 Task: Add Attachment from Google Drive to Card Card0000000035 in Board Board0000000009 in Workspace WS0000000003 in Trello. Add Cover Orange to Card Card0000000035 in Board Board0000000009 in Workspace WS0000000003 in Trello. Add "Add Label …" with "Title" Title0000000035 to Button Button0000000035 to Card Card0000000035 in Board Board0000000009 in Workspace WS0000000003 in Trello. Add Description DS0000000035 to Card Card0000000035 in Board Board0000000009 in Workspace WS0000000003 in Trello. Add Comment CM0000000035 to Card Card0000000035 in Board Board0000000009 in Workspace WS0000000003 in Trello
Action: Mouse moved to (716, 127)
Screenshot: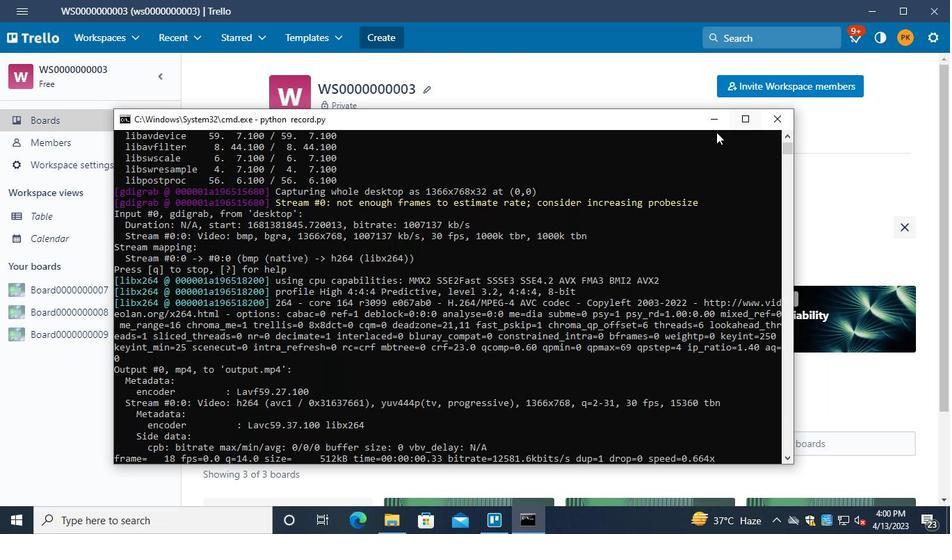 
Action: Mouse pressed left at (716, 127)
Screenshot: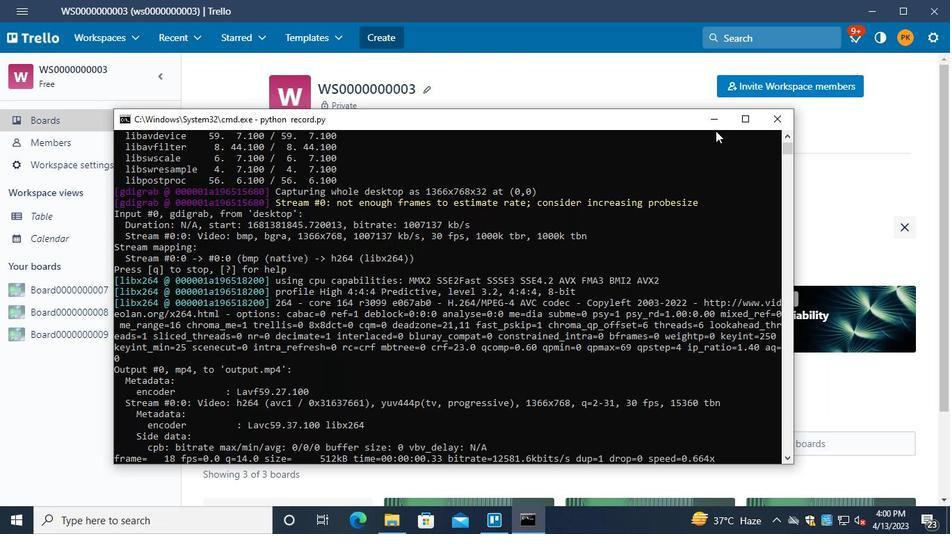 
Action: Mouse moved to (92, 336)
Screenshot: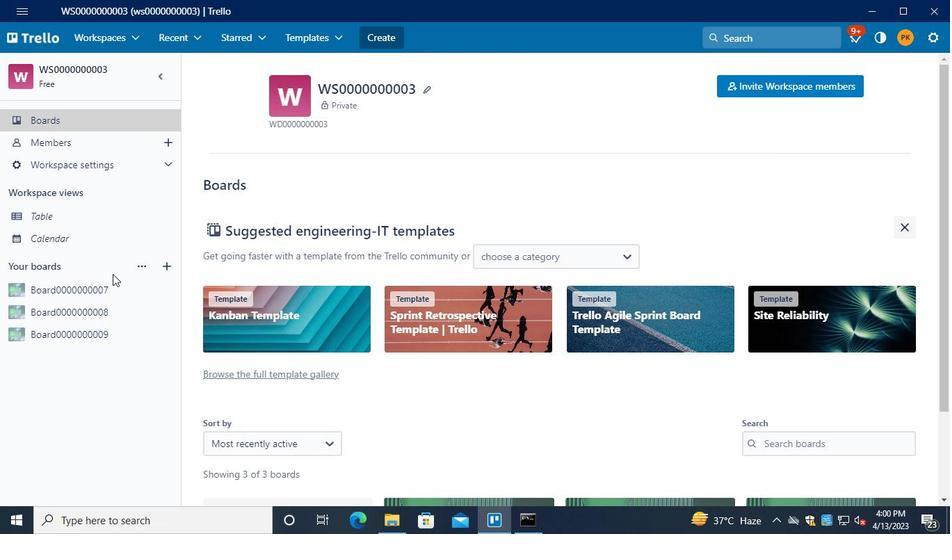 
Action: Mouse pressed left at (92, 336)
Screenshot: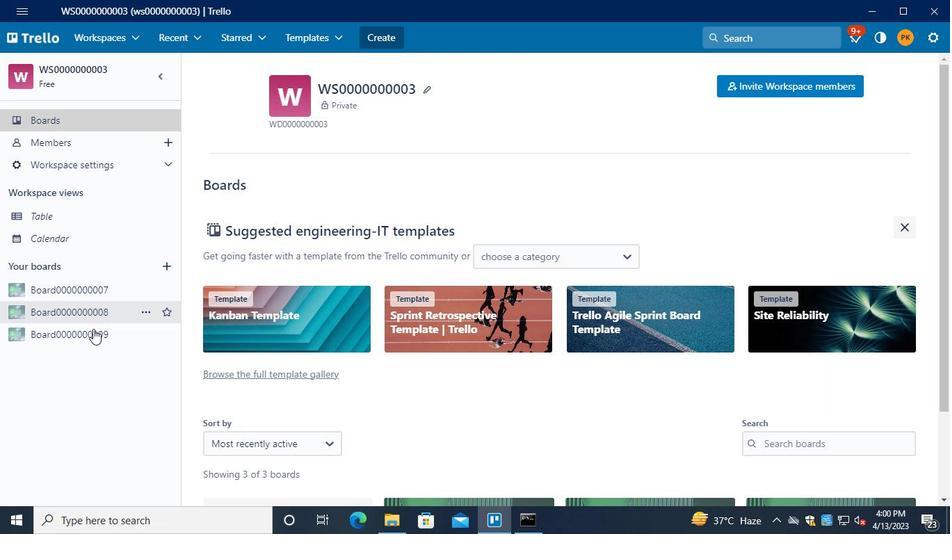 
Action: Mouse moved to (249, 383)
Screenshot: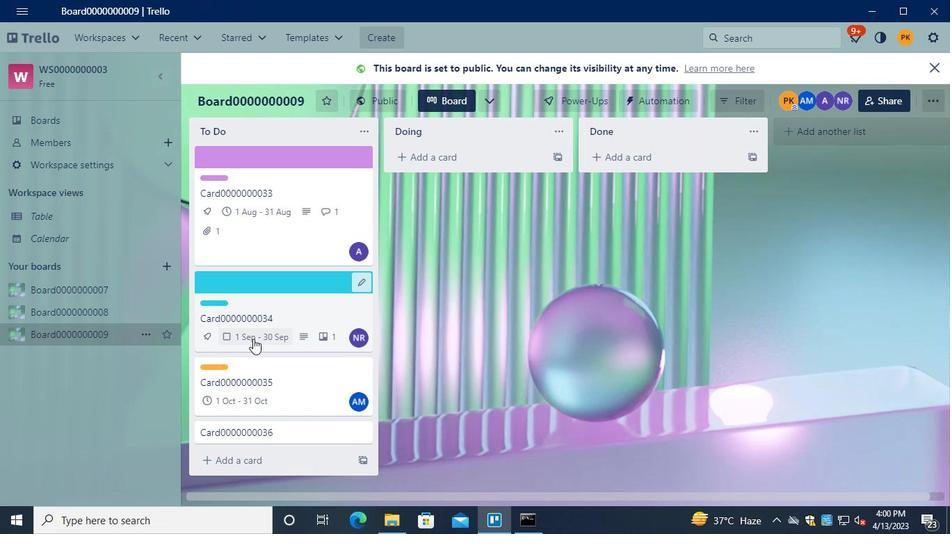 
Action: Mouse pressed left at (249, 383)
Screenshot: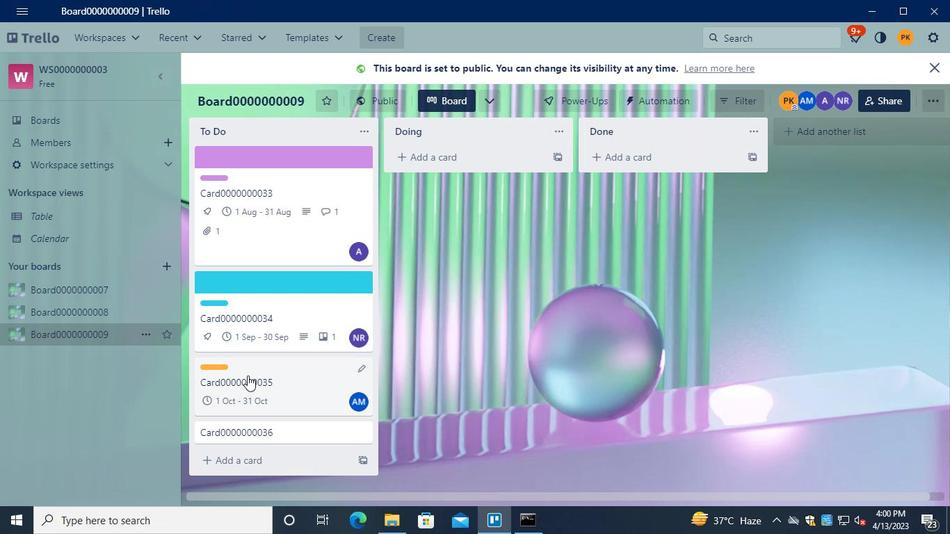 
Action: Mouse moved to (662, 291)
Screenshot: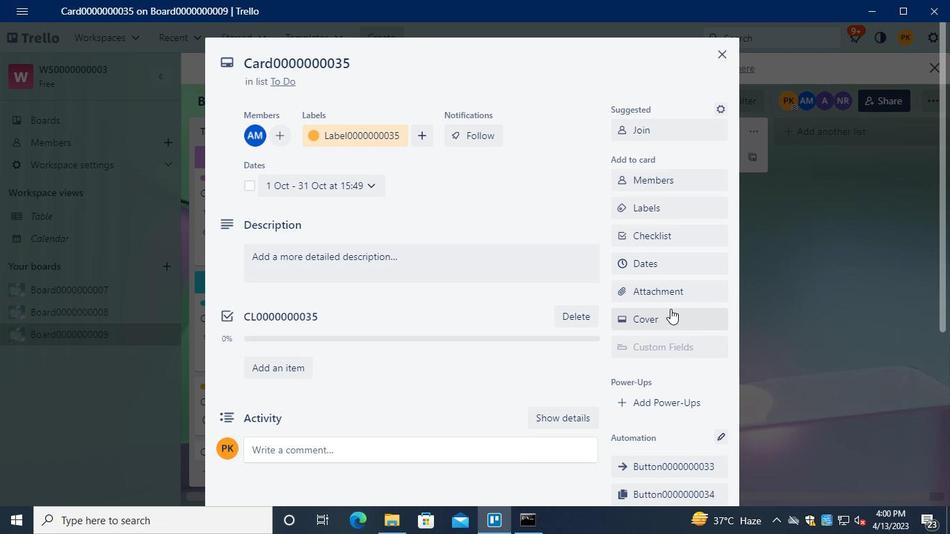 
Action: Mouse pressed left at (662, 291)
Screenshot: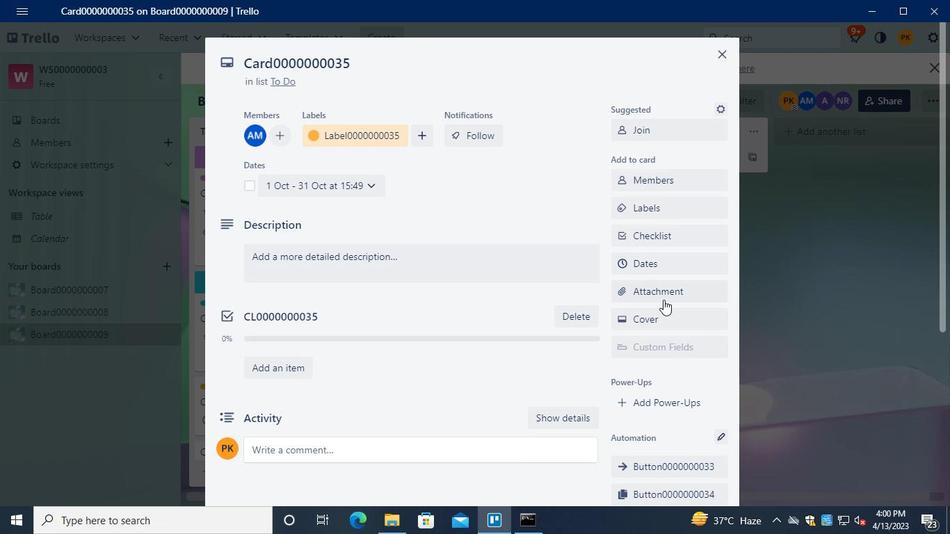 
Action: Mouse moved to (664, 169)
Screenshot: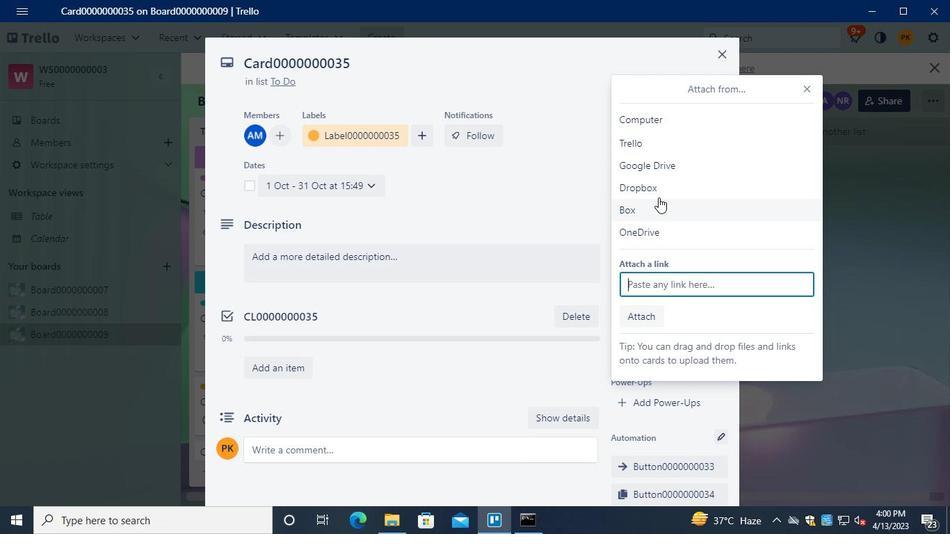 
Action: Mouse pressed left at (664, 169)
Screenshot: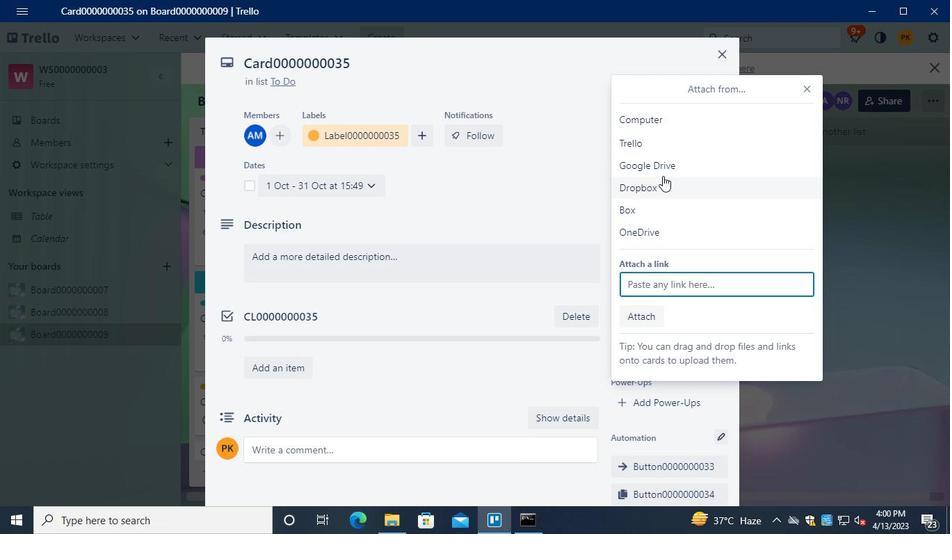 
Action: Mouse moved to (702, 282)
Screenshot: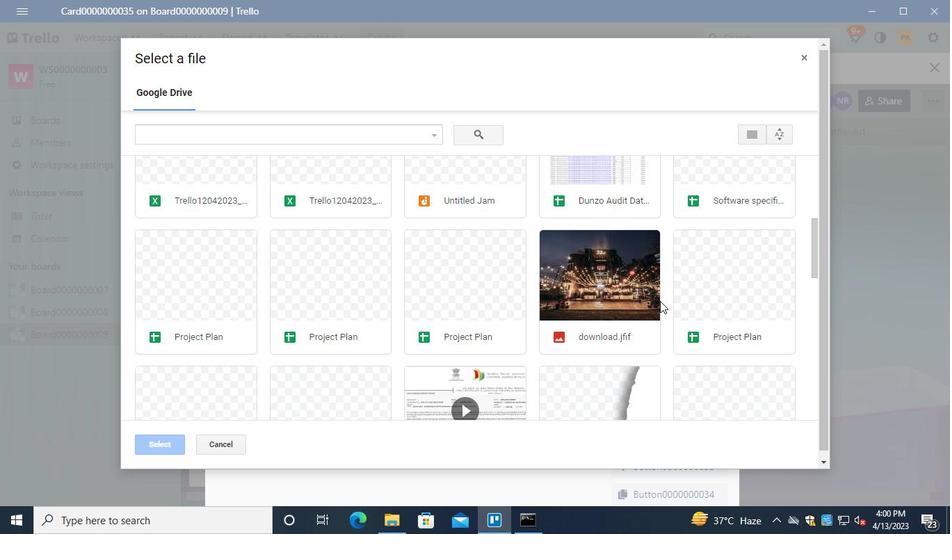 
Action: Mouse pressed left at (702, 282)
Screenshot: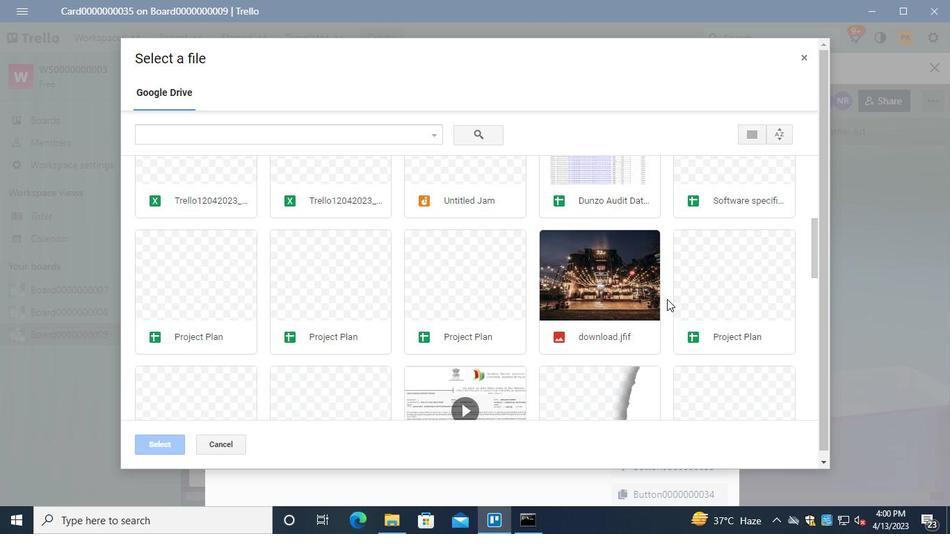 
Action: Mouse moved to (166, 438)
Screenshot: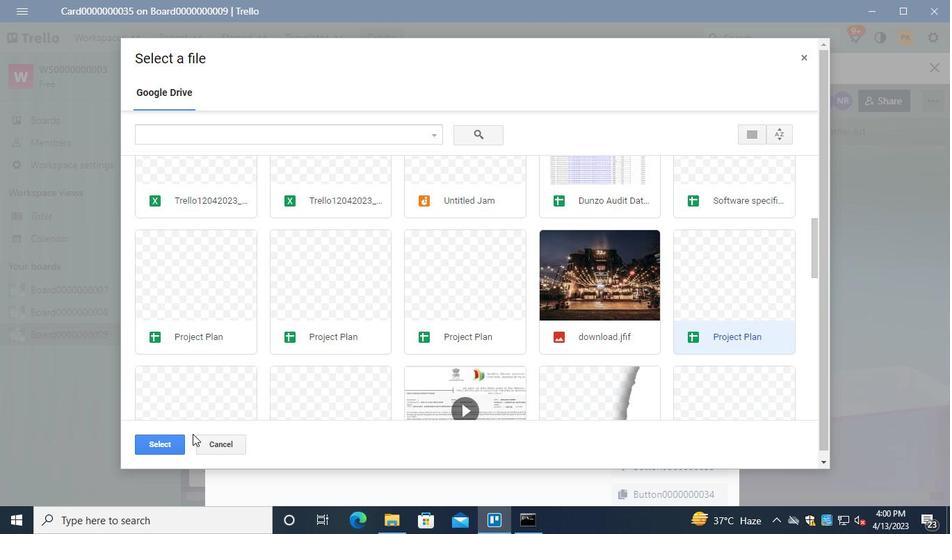 
Action: Mouse pressed left at (166, 438)
Screenshot: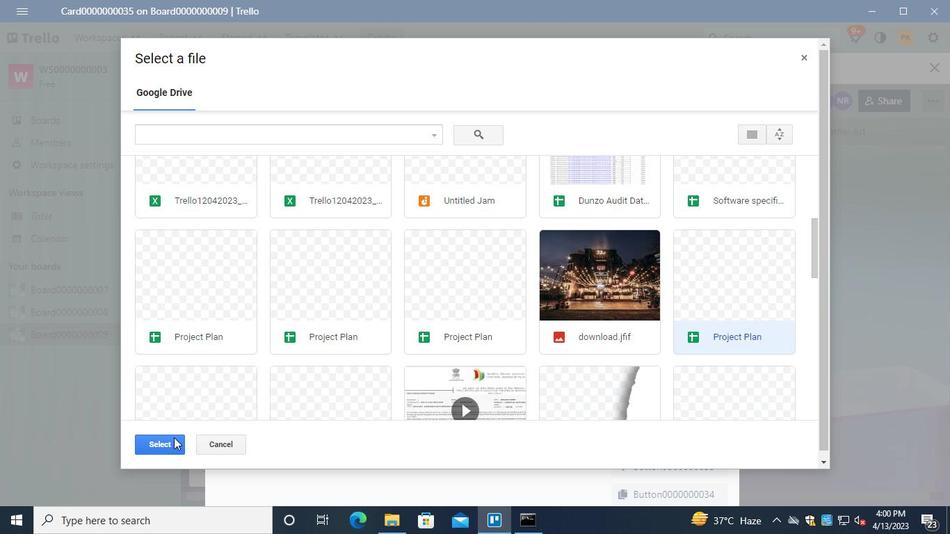 
Action: Mouse moved to (658, 320)
Screenshot: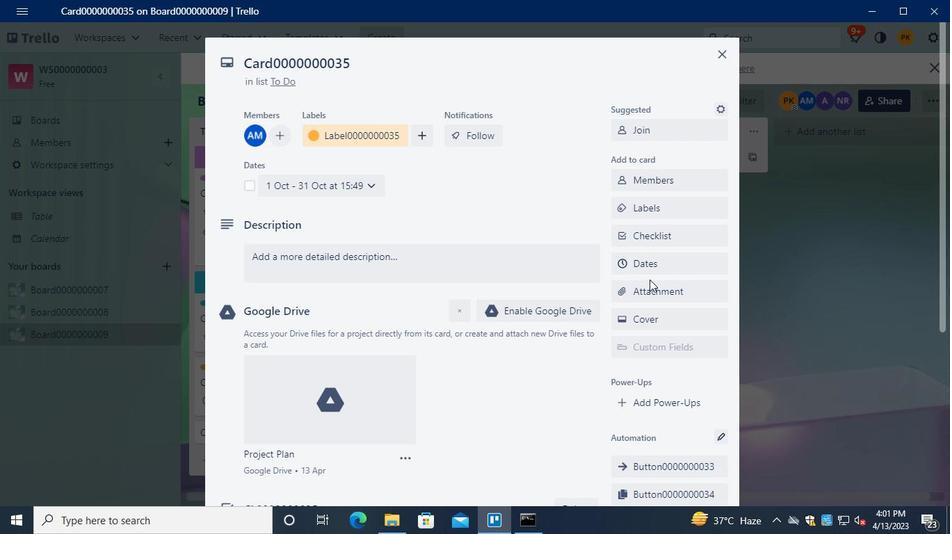 
Action: Mouse pressed left at (658, 320)
Screenshot: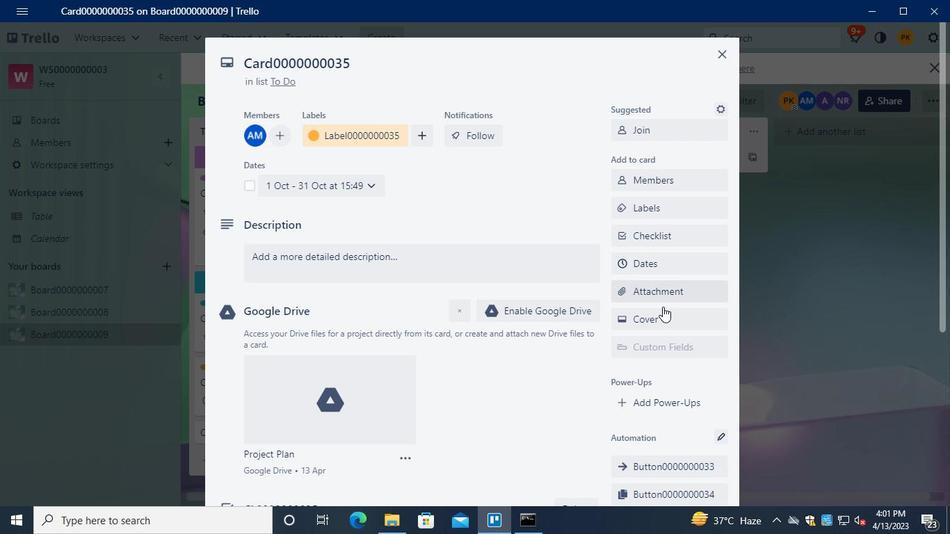 
Action: Mouse moved to (722, 229)
Screenshot: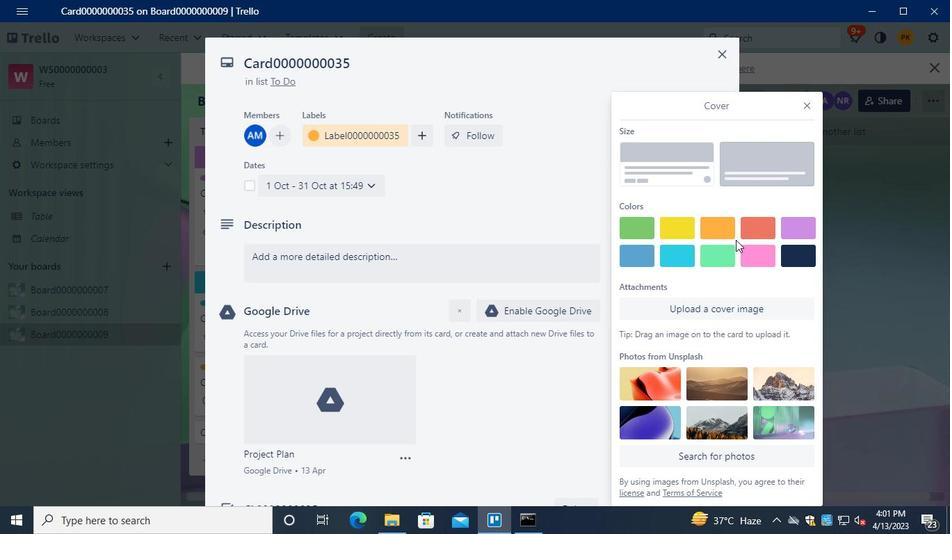 
Action: Mouse pressed left at (722, 229)
Screenshot: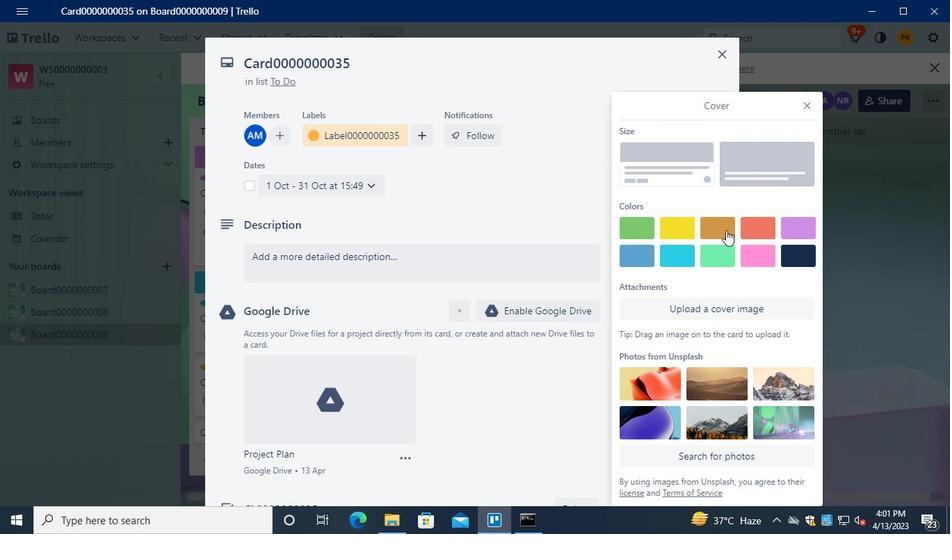 
Action: Mouse moved to (802, 78)
Screenshot: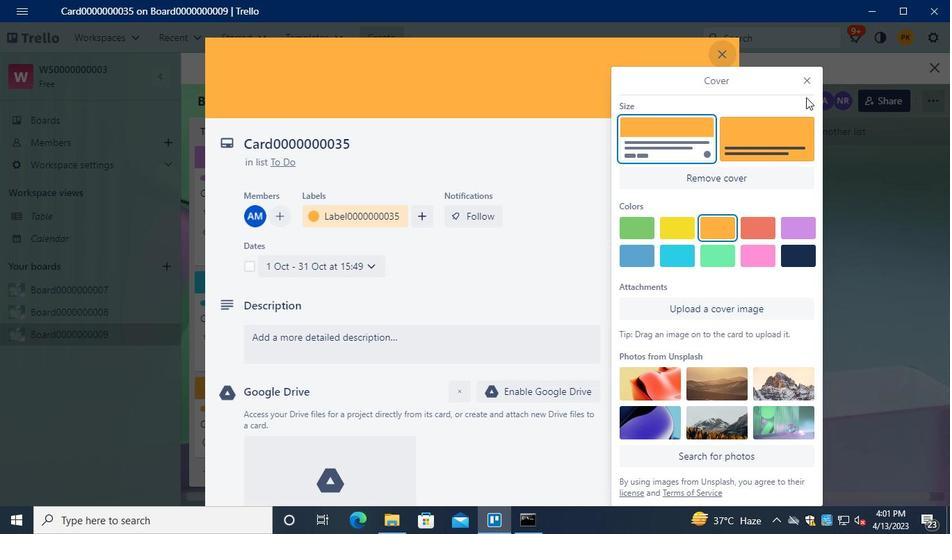 
Action: Mouse pressed left at (802, 78)
Screenshot: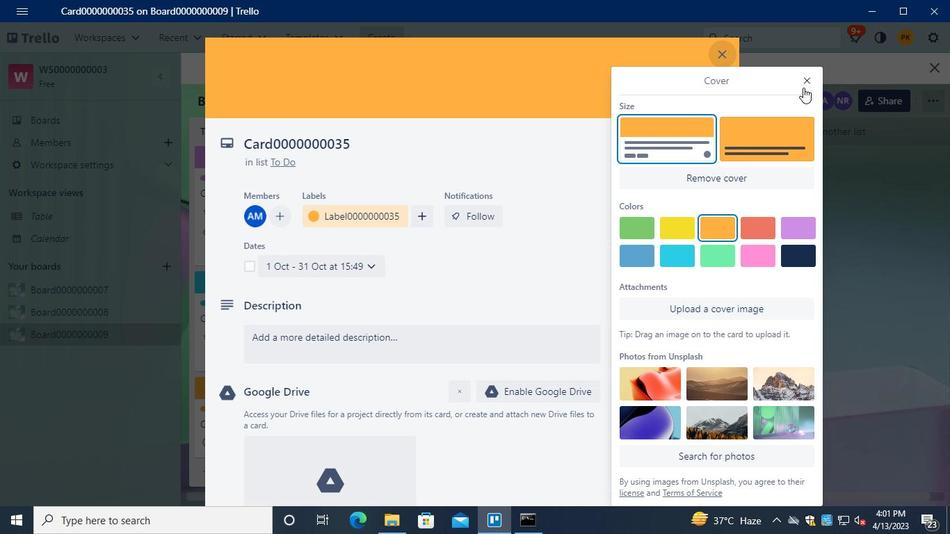 
Action: Mouse moved to (660, 363)
Screenshot: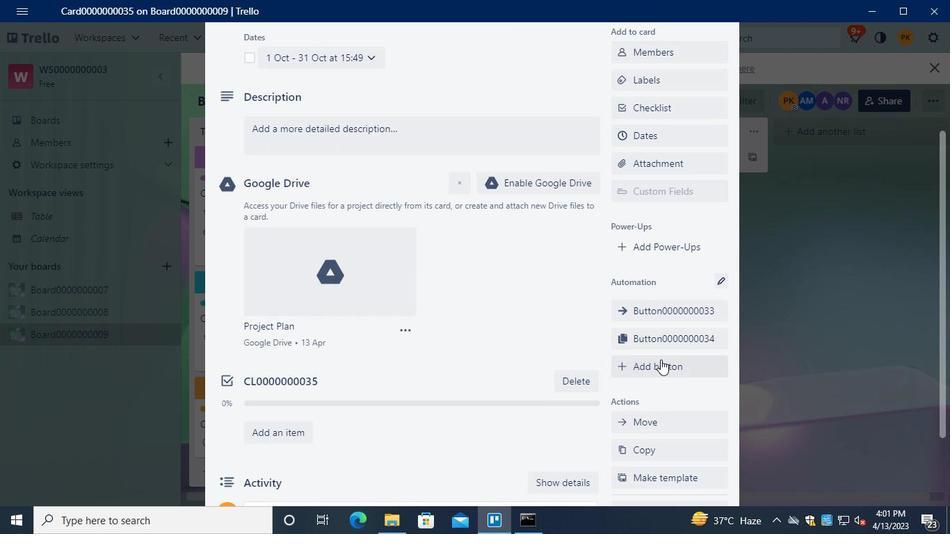 
Action: Mouse pressed left at (660, 363)
Screenshot: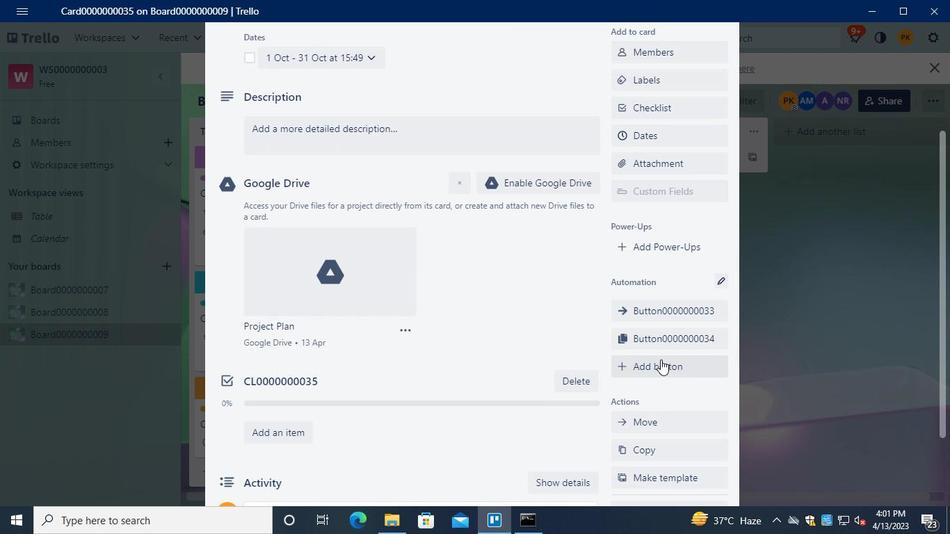 
Action: Mouse moved to (677, 185)
Screenshot: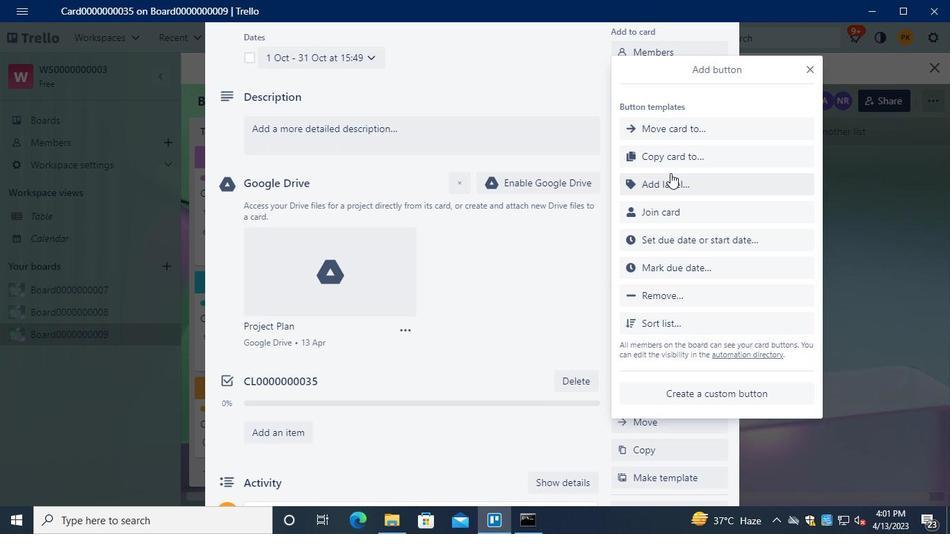 
Action: Mouse pressed left at (677, 185)
Screenshot: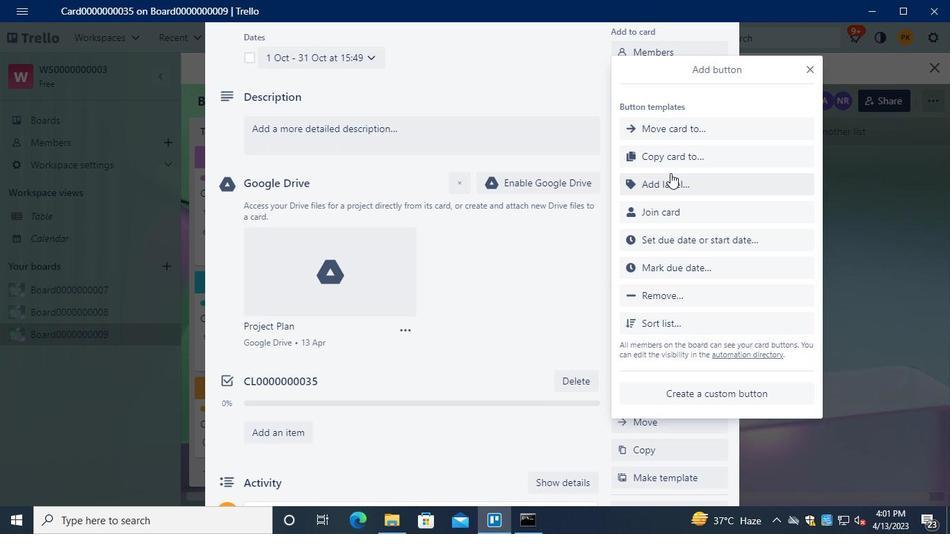 
Action: Mouse moved to (677, 186)
Screenshot: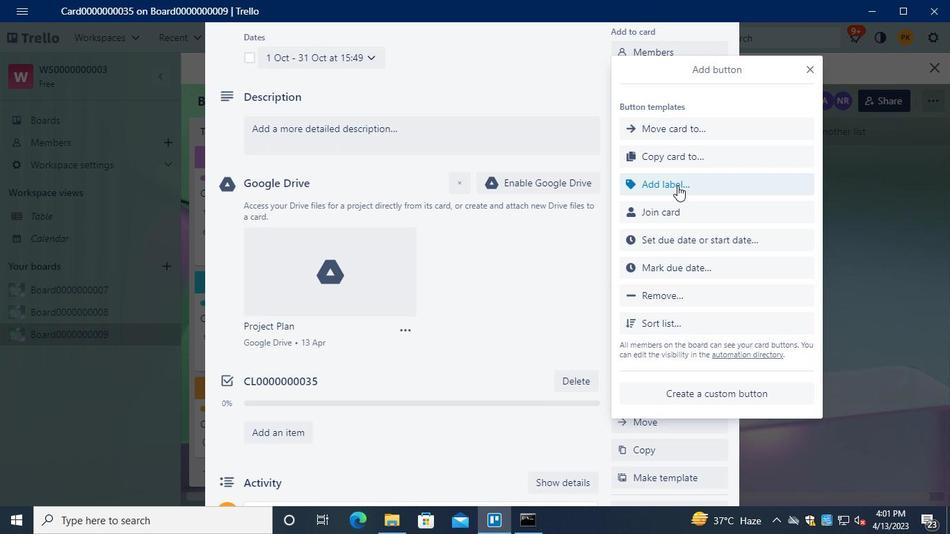 
Action: Keyboard Key.shift
Screenshot: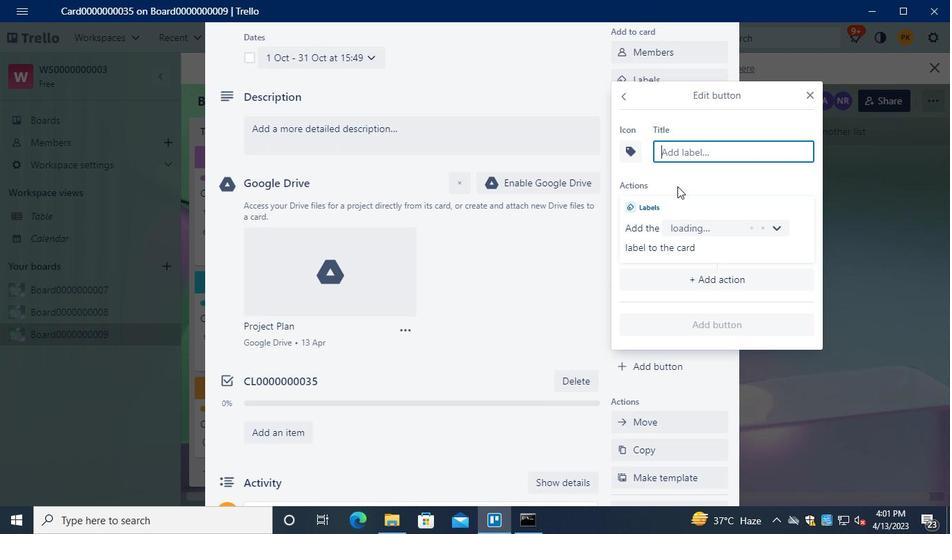 
Action: Keyboard T
Screenshot: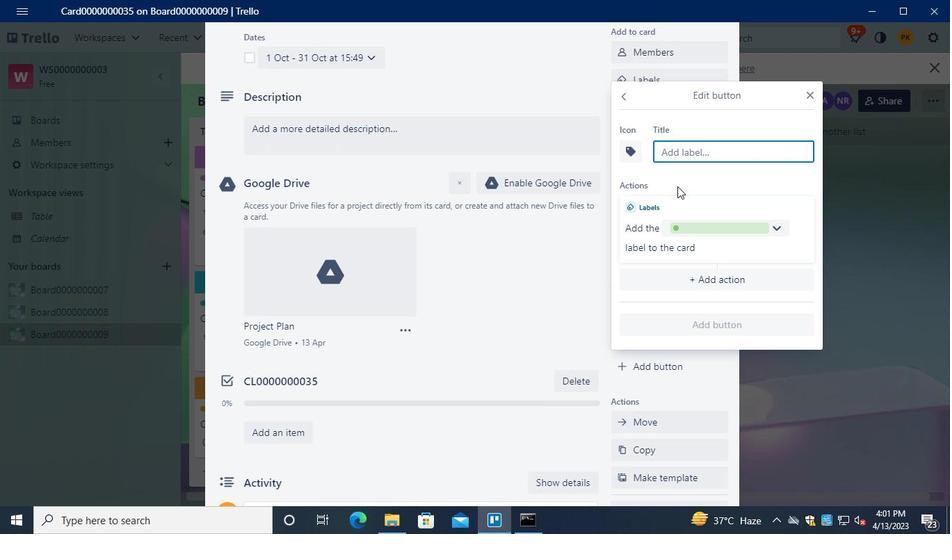 
Action: Keyboard i
Screenshot: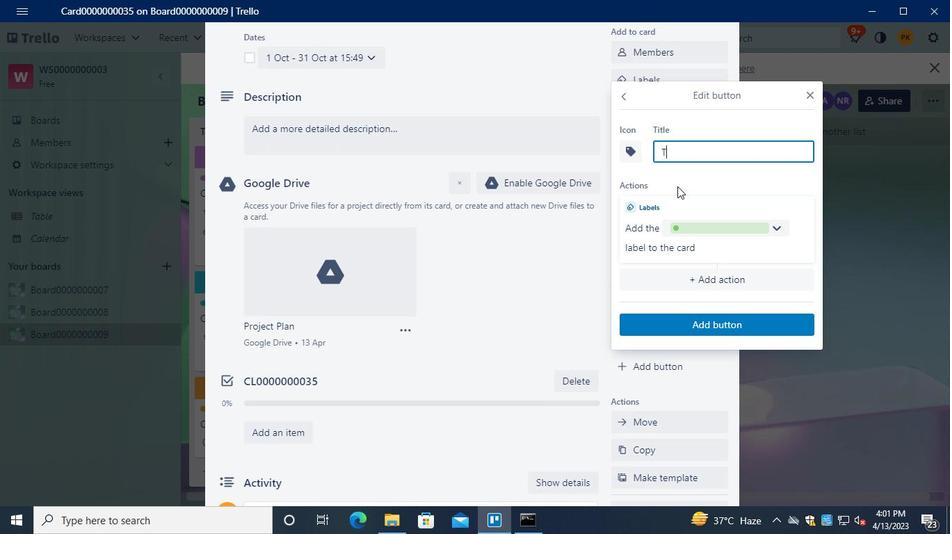 
Action: Keyboard t
Screenshot: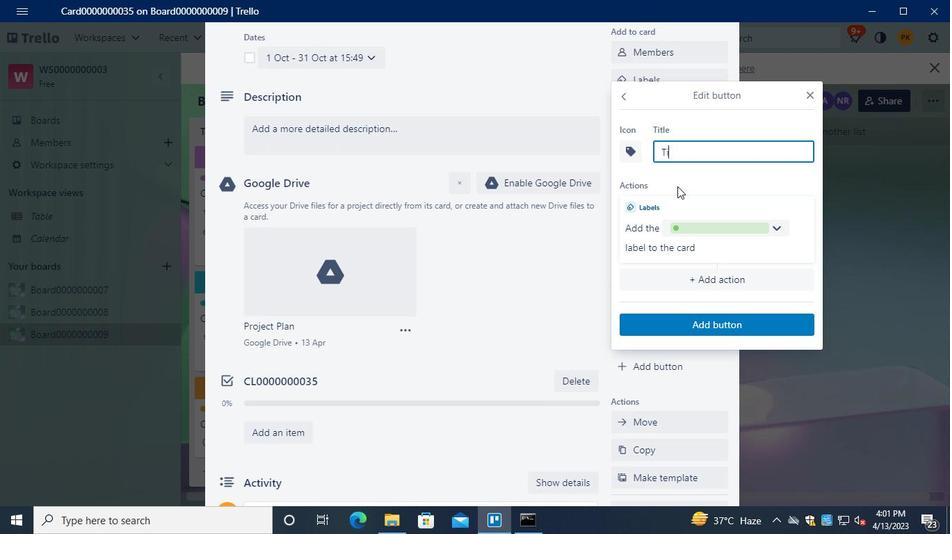 
Action: Keyboard l
Screenshot: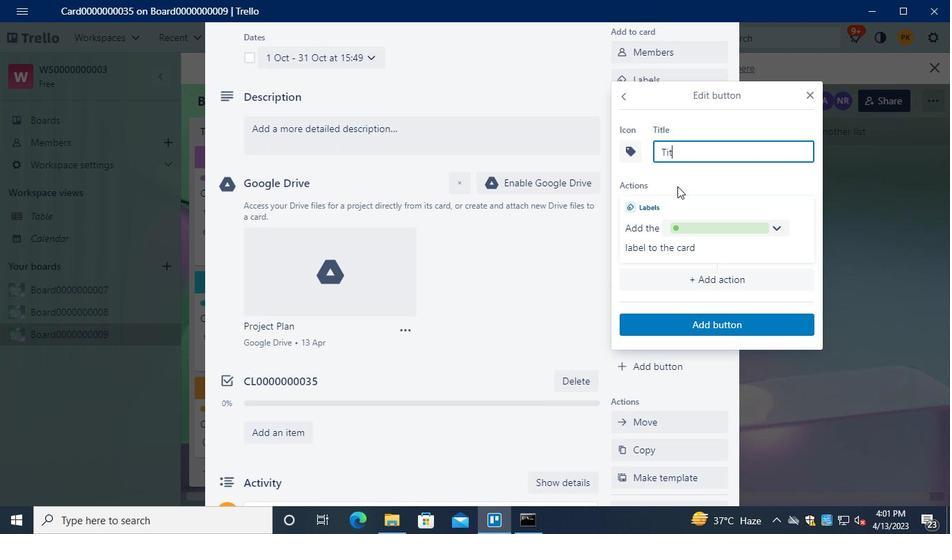 
Action: Keyboard e
Screenshot: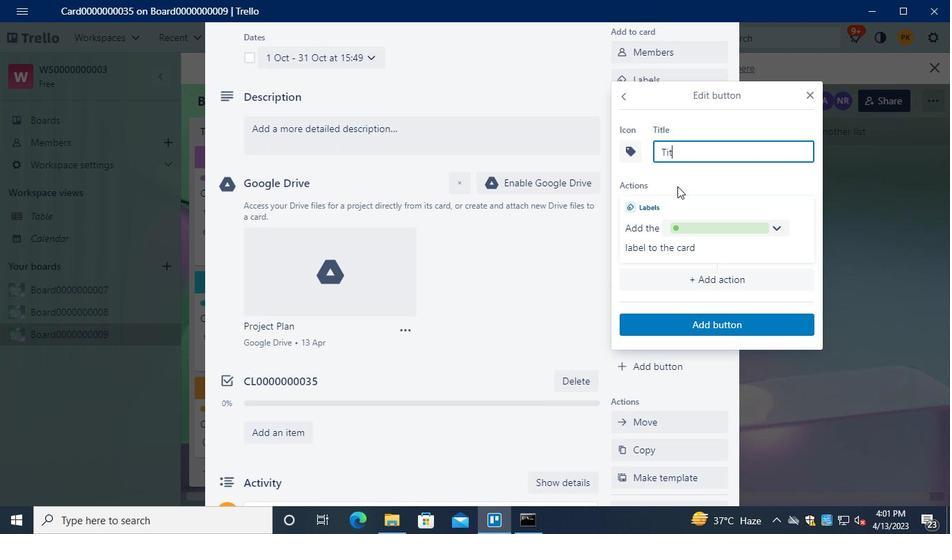 
Action: Keyboard <96>
Screenshot: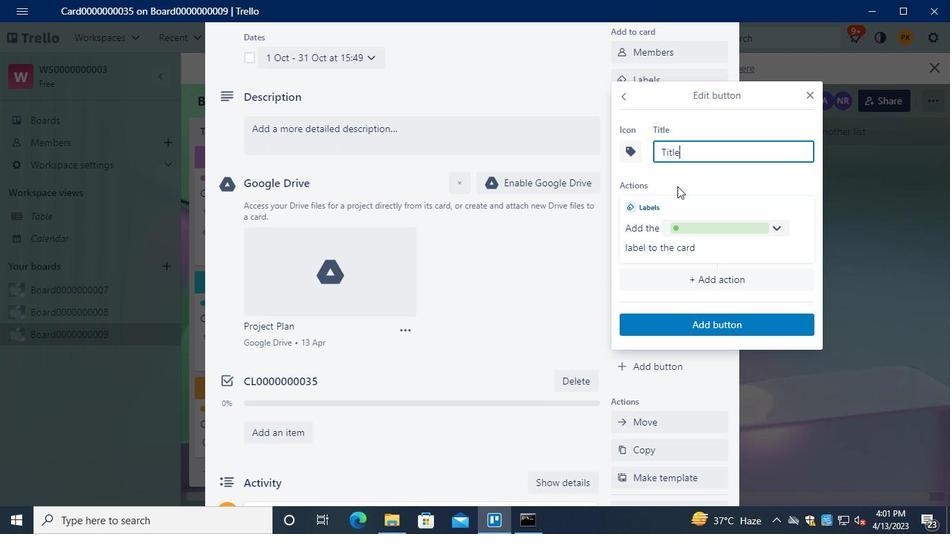 
Action: Keyboard <96>
Screenshot: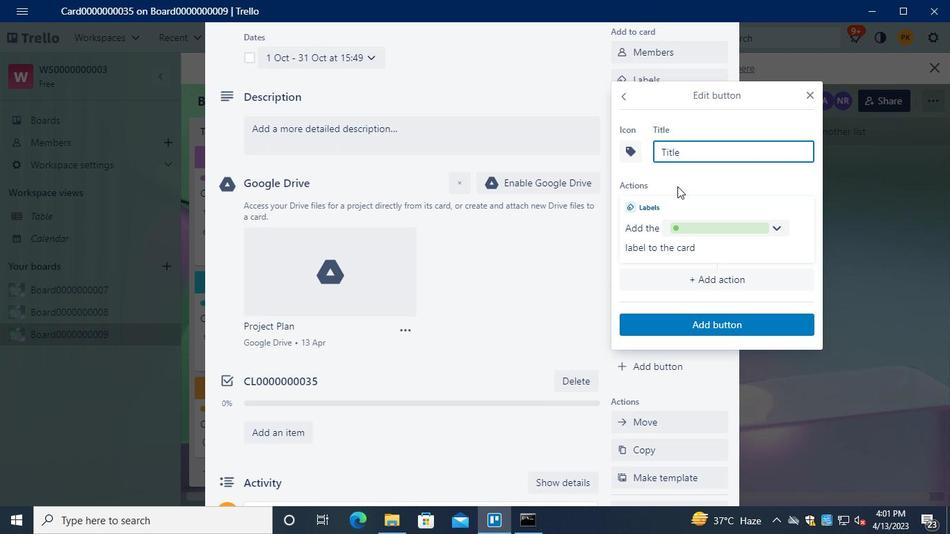 
Action: Keyboard <96>
Screenshot: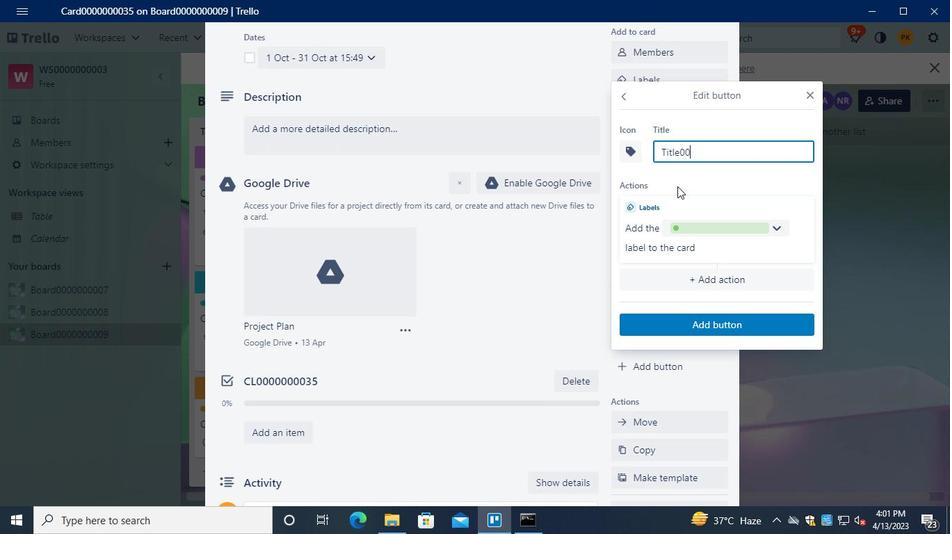 
Action: Keyboard <96>
Screenshot: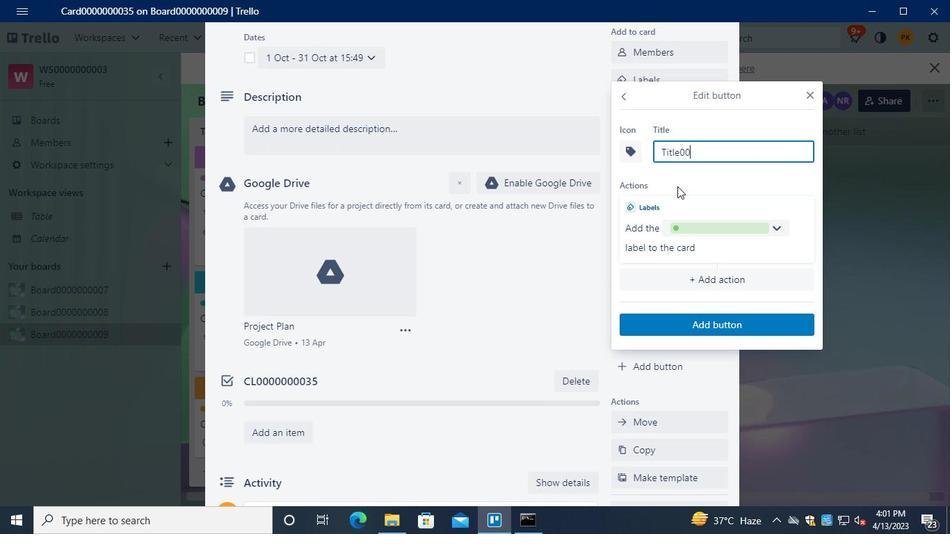 
Action: Keyboard <96>
Screenshot: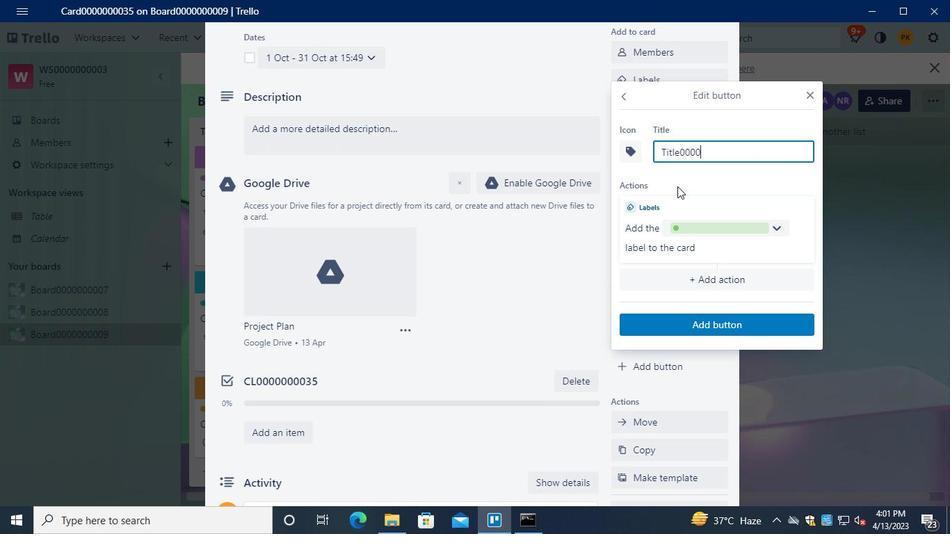 
Action: Keyboard <96>
Screenshot: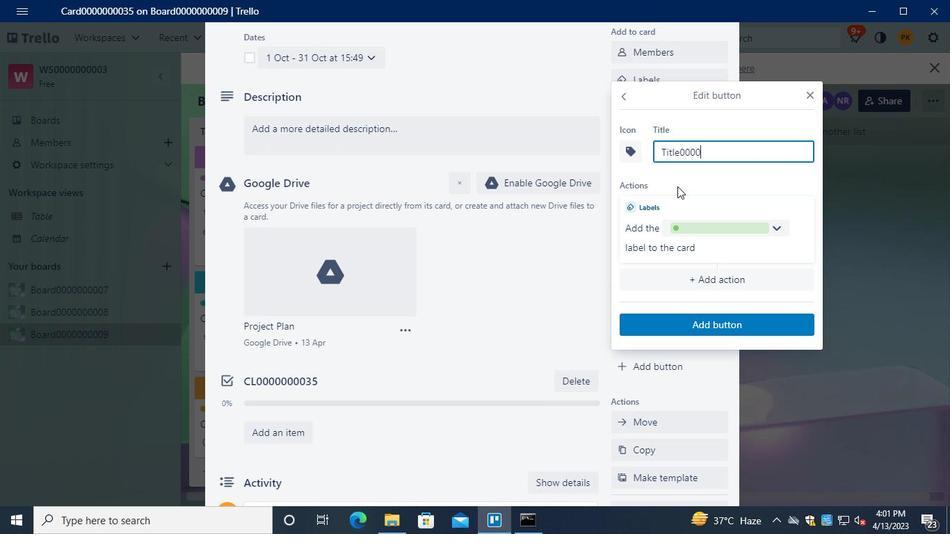
Action: Keyboard <96>
Screenshot: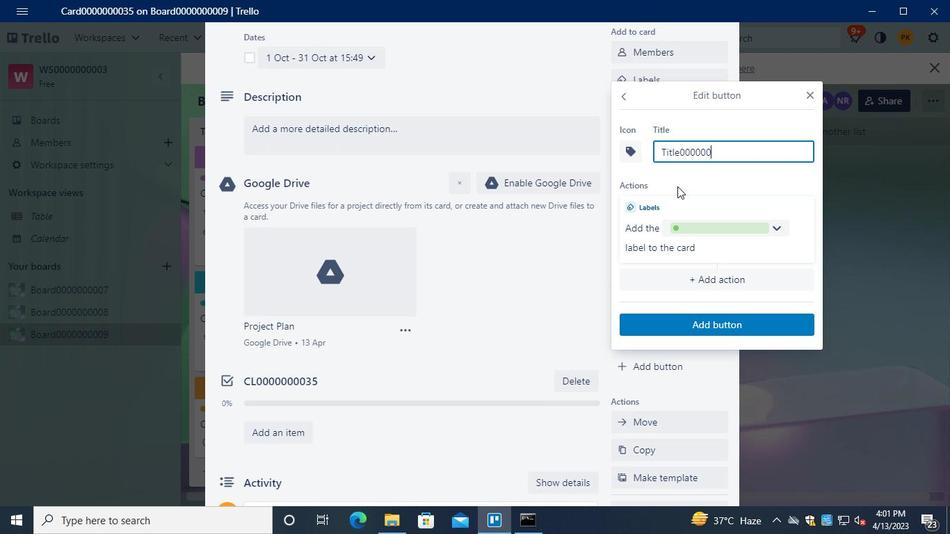 
Action: Keyboard <96>
Screenshot: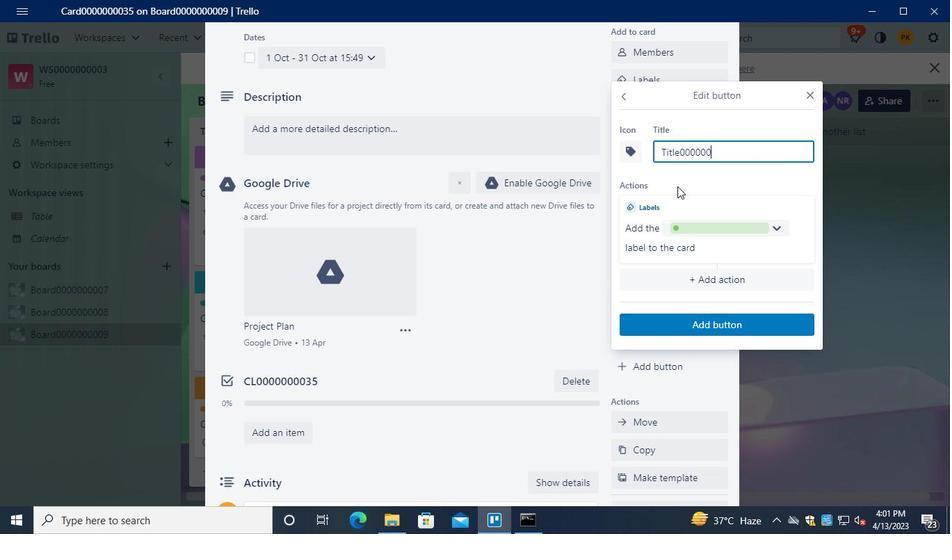 
Action: Keyboard <99>
Screenshot: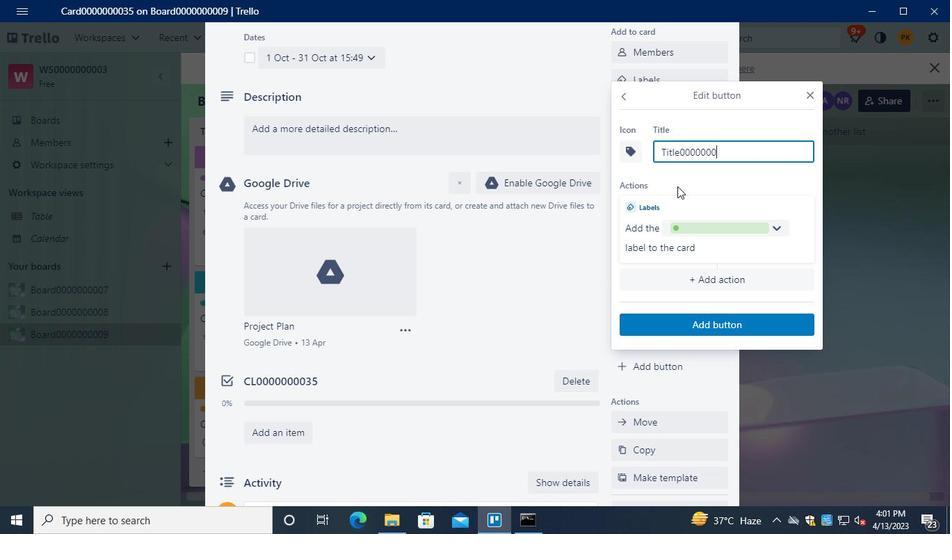 
Action: Keyboard <101>
Screenshot: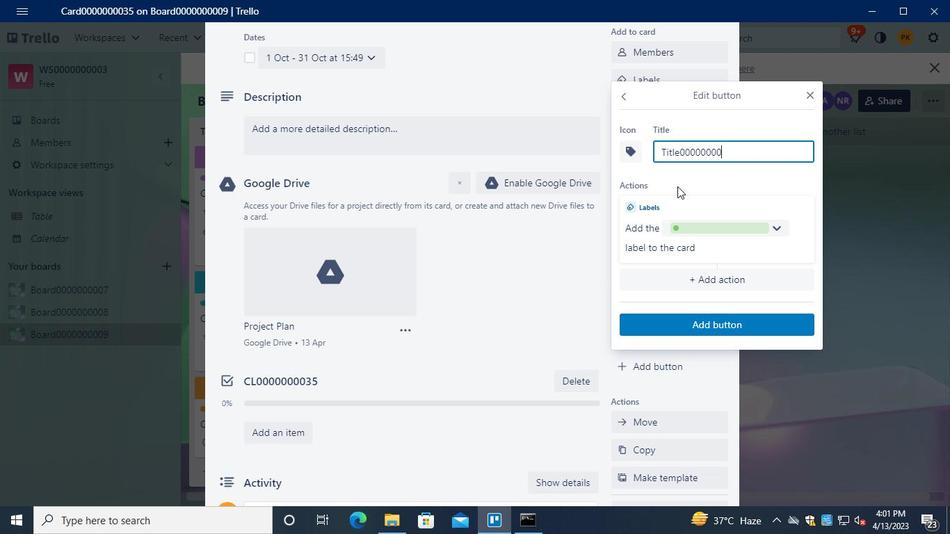 
Action: Mouse moved to (711, 327)
Screenshot: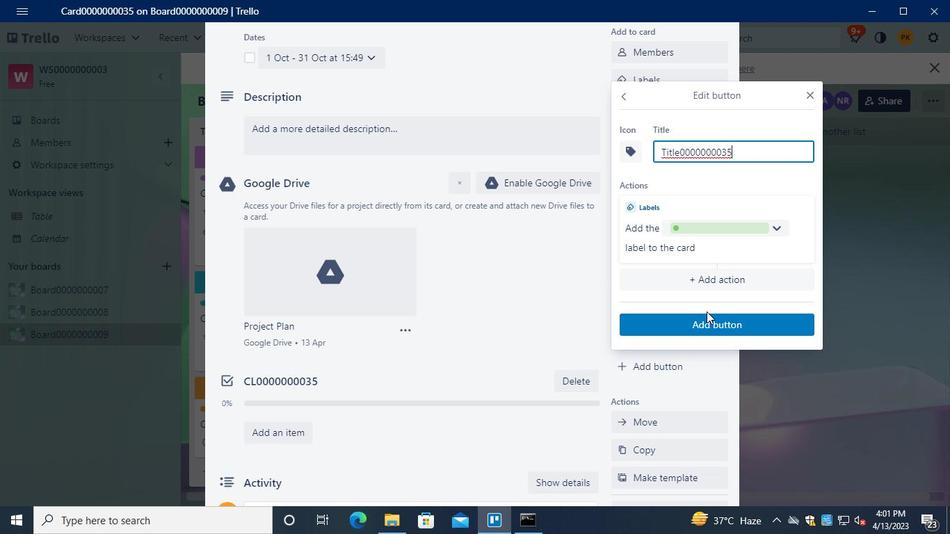 
Action: Mouse pressed left at (711, 327)
Screenshot: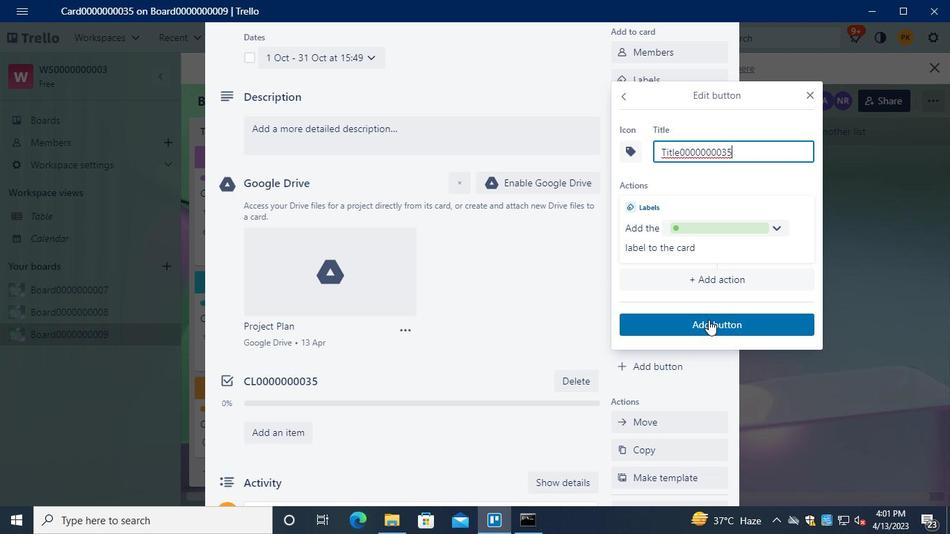 
Action: Mouse moved to (366, 134)
Screenshot: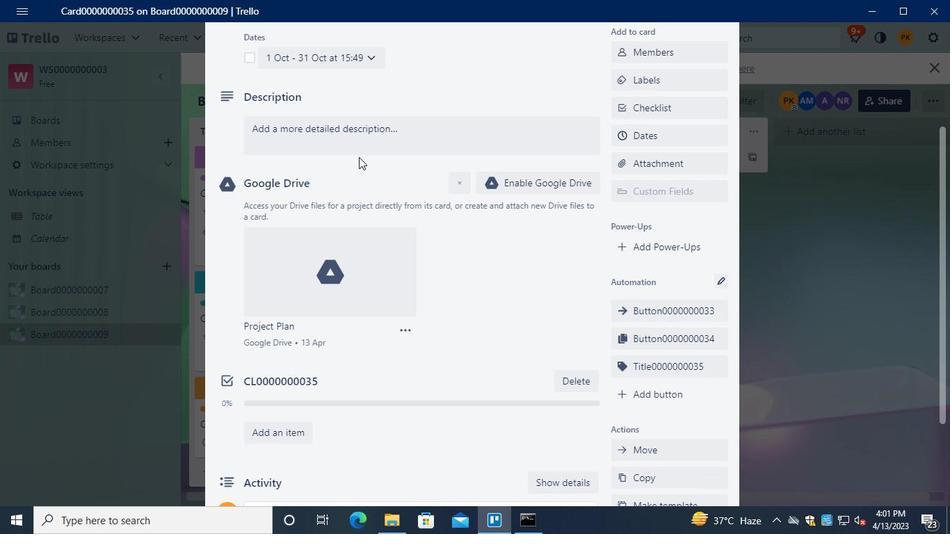 
Action: Mouse pressed left at (366, 134)
Screenshot: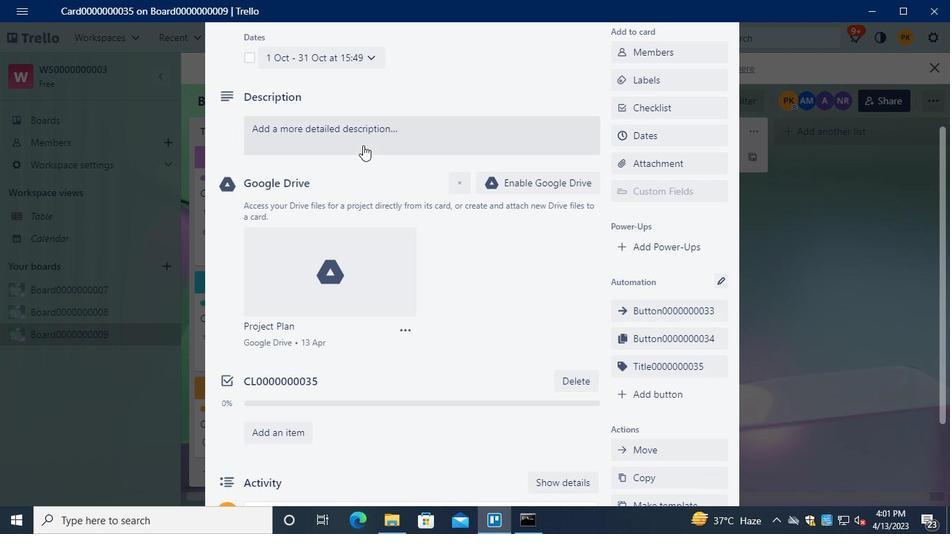 
Action: Keyboard Key.shift
Screenshot: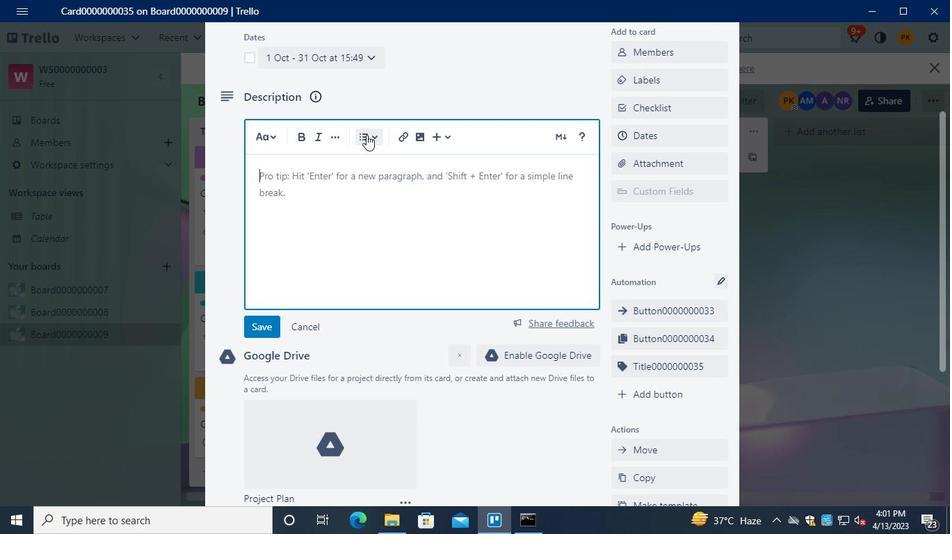 
Action: Keyboard D
Screenshot: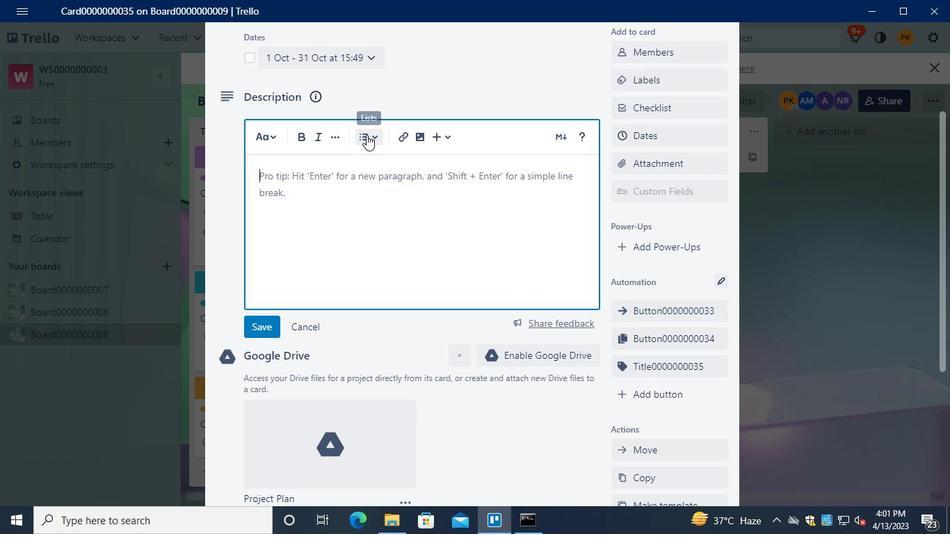 
Action: Keyboard S
Screenshot: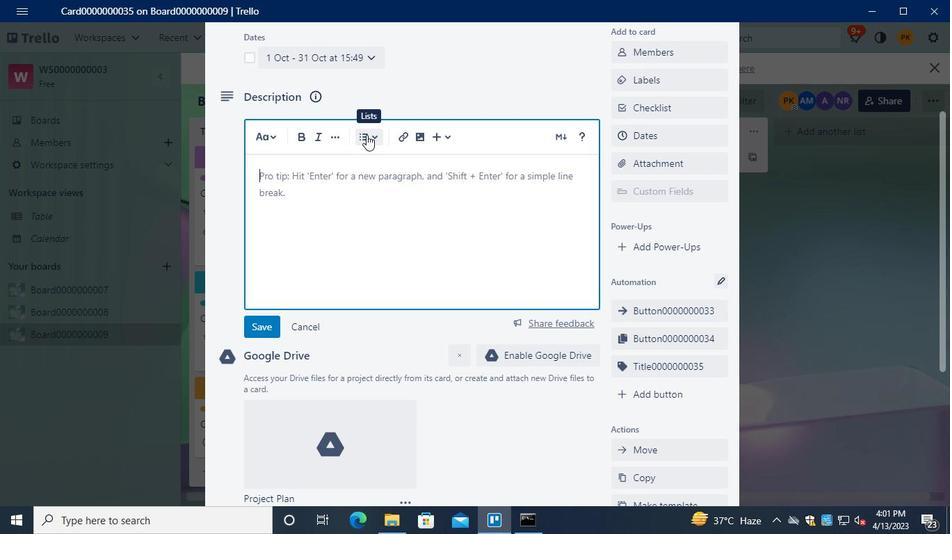 
Action: Keyboard <96>
Screenshot: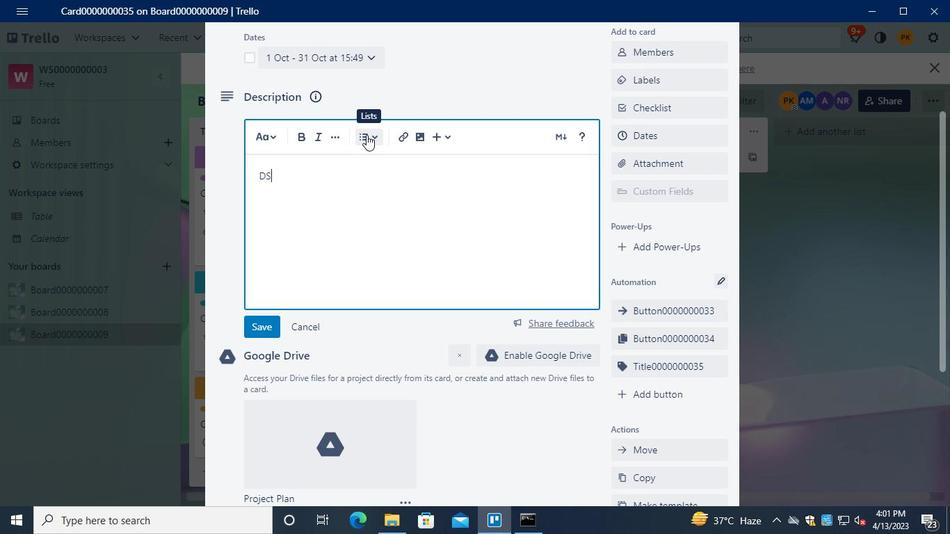 
Action: Keyboard <96>
Screenshot: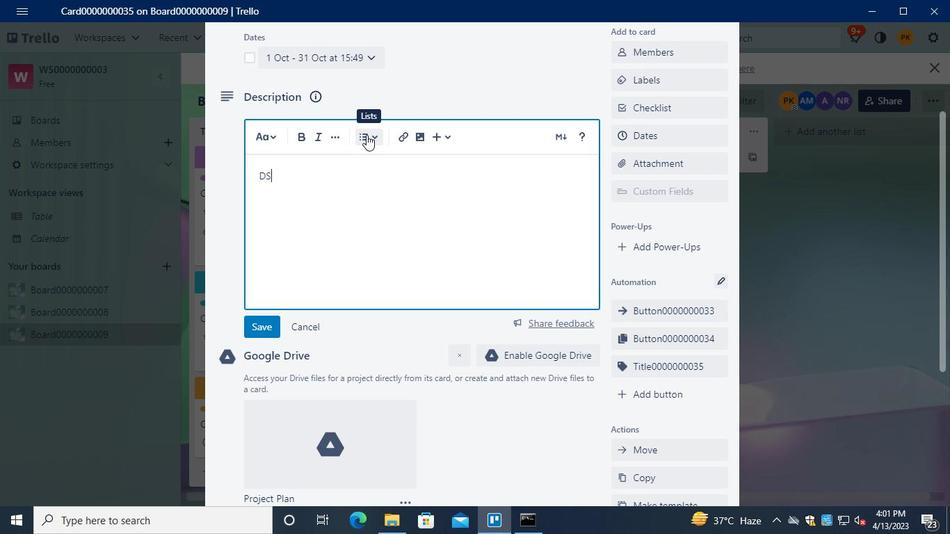 
Action: Keyboard <96>
Screenshot: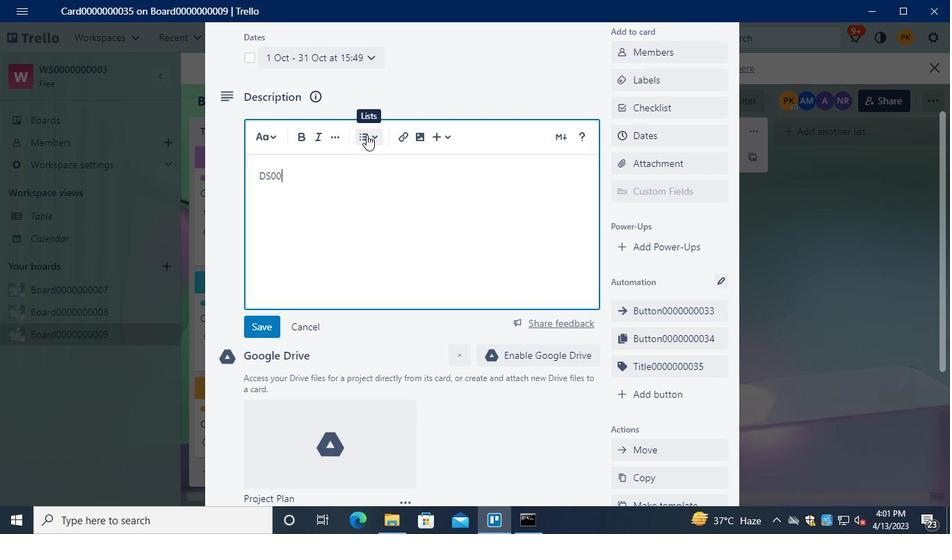 
Action: Keyboard <96>
Screenshot: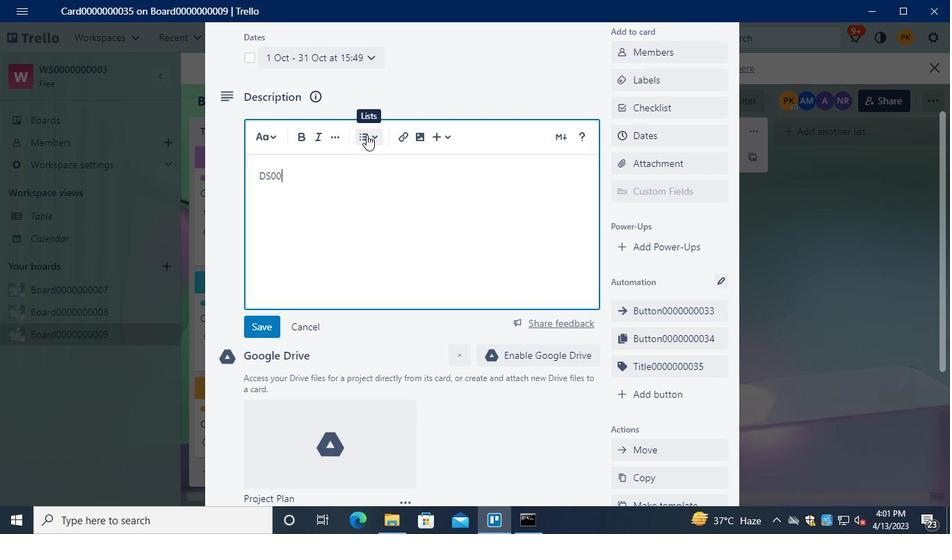 
Action: Keyboard <96>
Screenshot: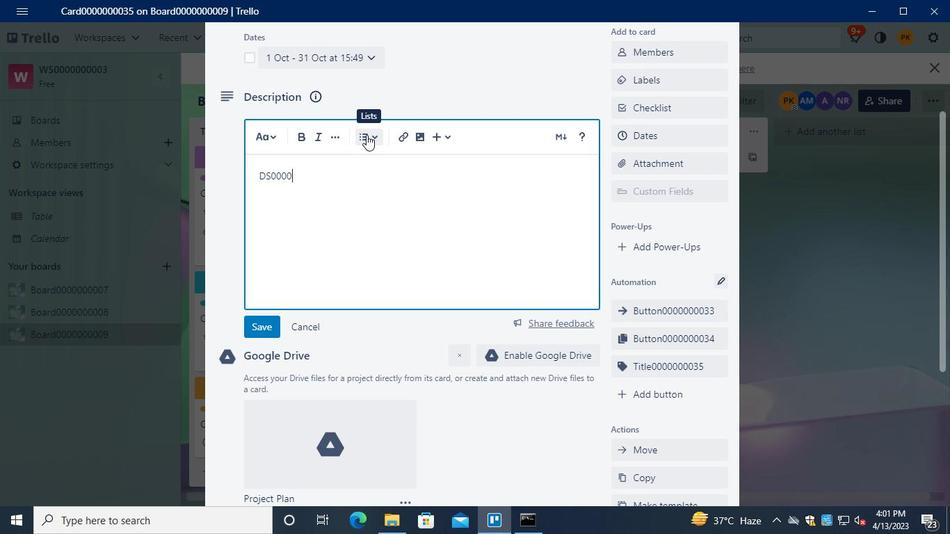
Action: Keyboard <96>
Screenshot: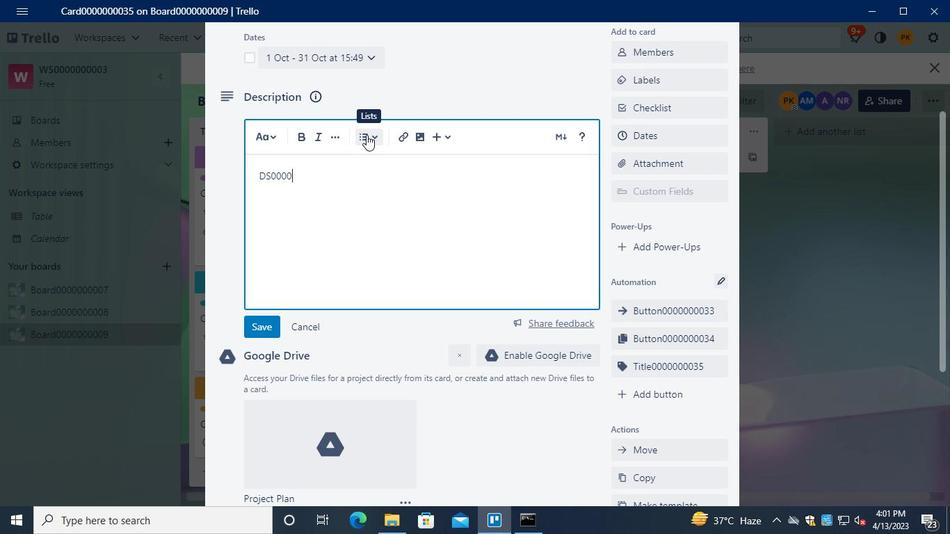 
Action: Keyboard <96>
Screenshot: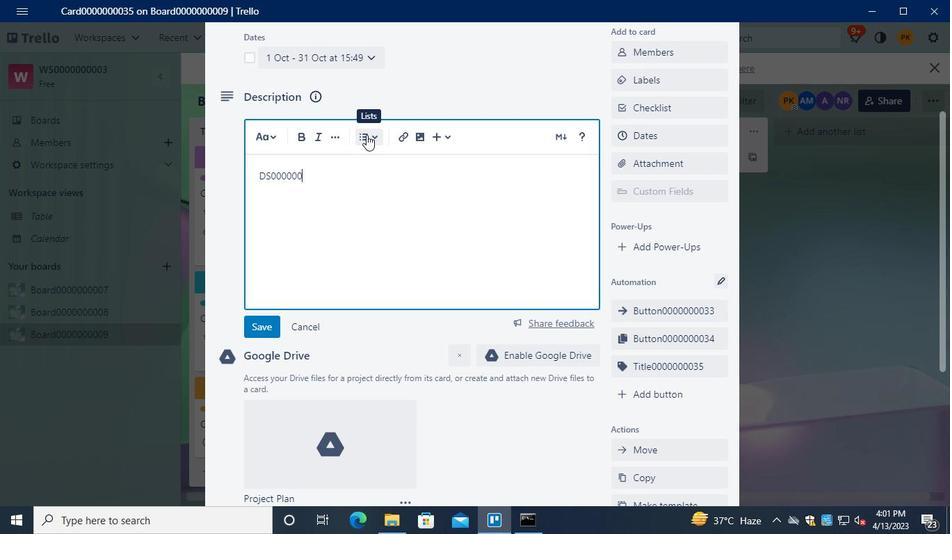 
Action: Keyboard <96>
Screenshot: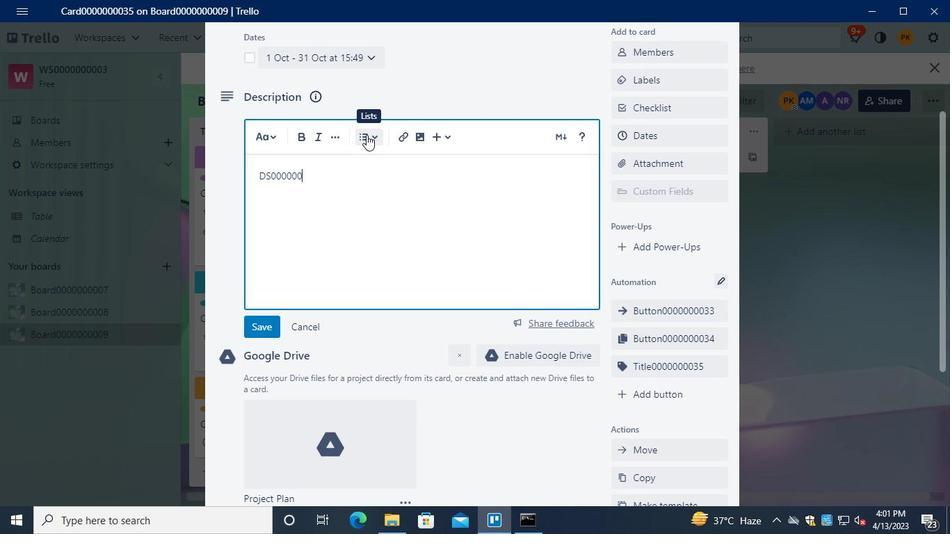 
Action: Keyboard <99>
Screenshot: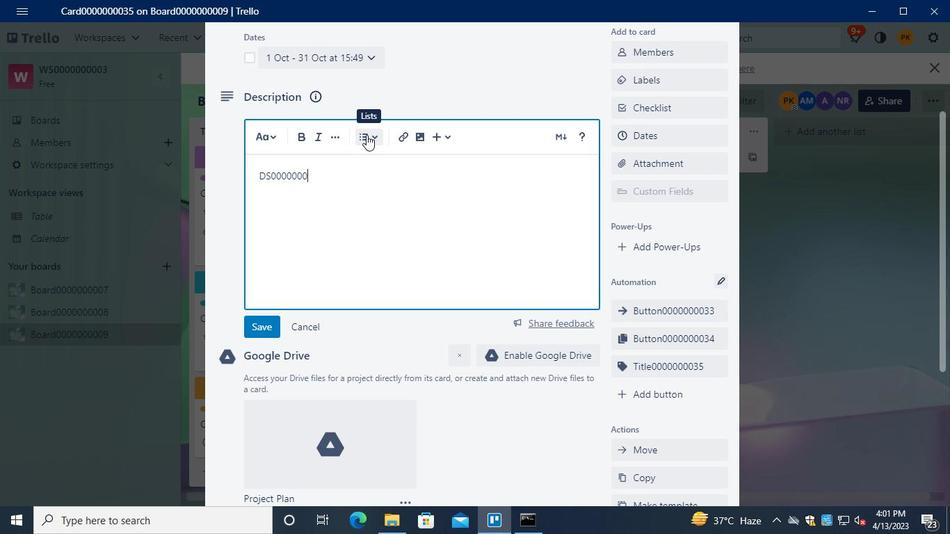 
Action: Keyboard <101>
Screenshot: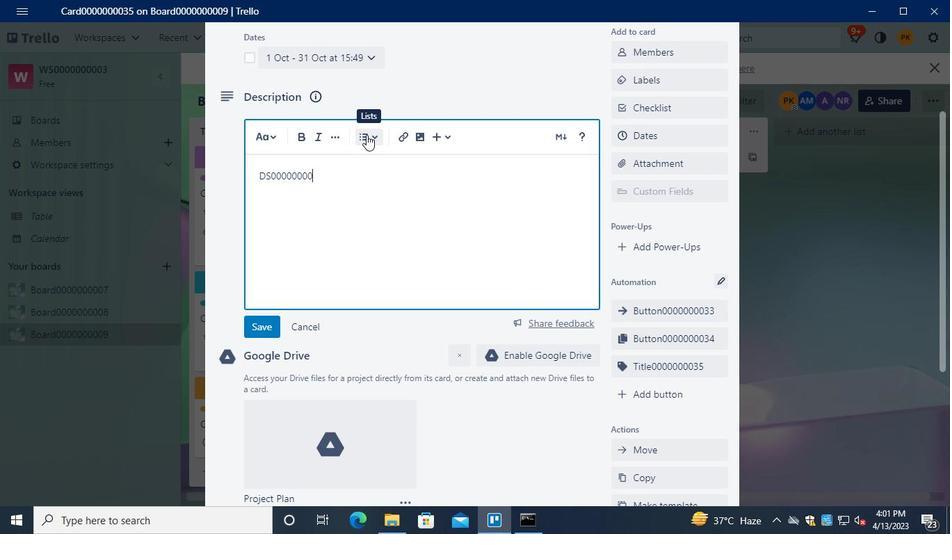 
Action: Mouse moved to (258, 321)
Screenshot: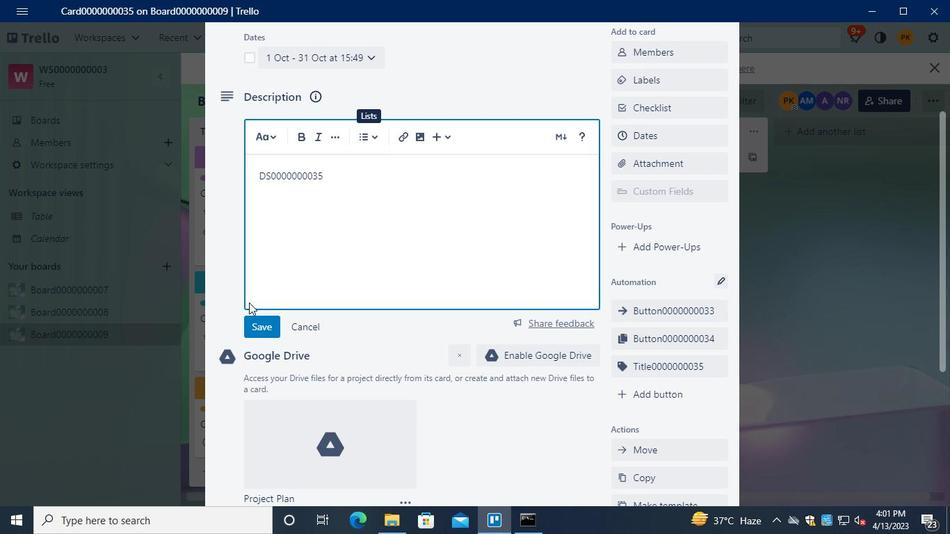 
Action: Mouse pressed left at (258, 321)
Screenshot: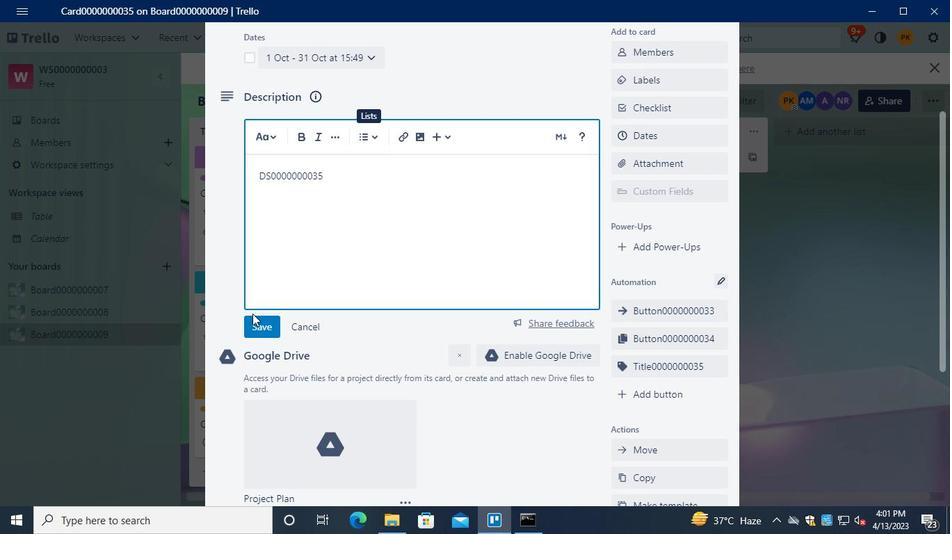 
Action: Mouse moved to (285, 342)
Screenshot: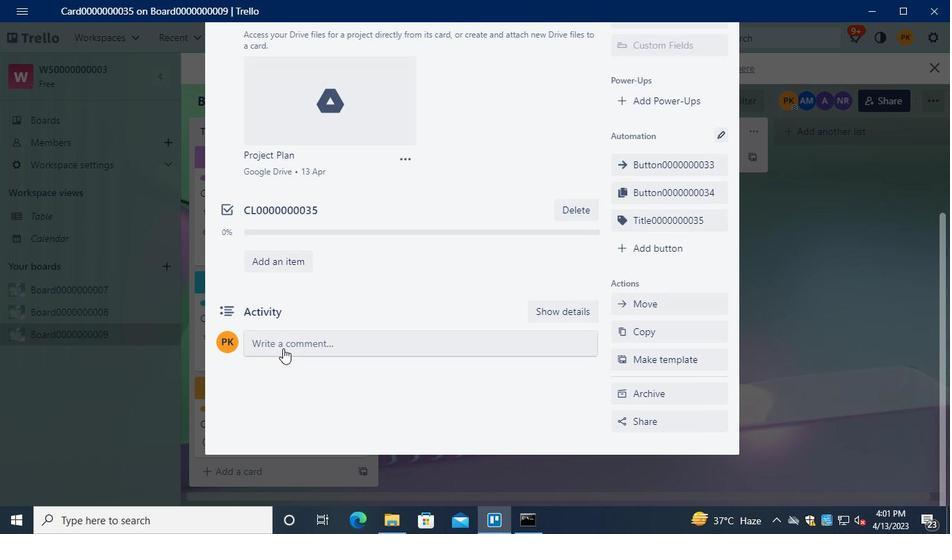 
Action: Mouse pressed left at (285, 342)
Screenshot: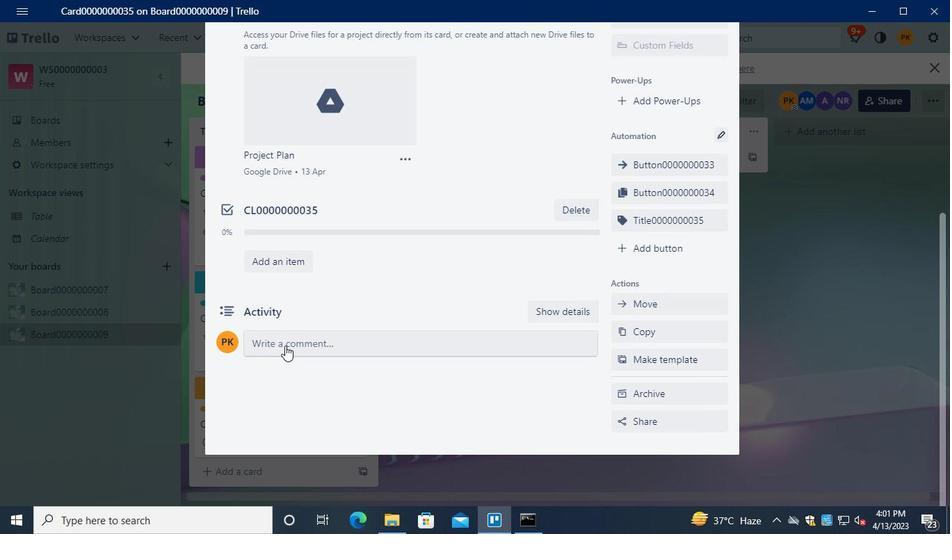 
Action: Keyboard Key.shift
Screenshot: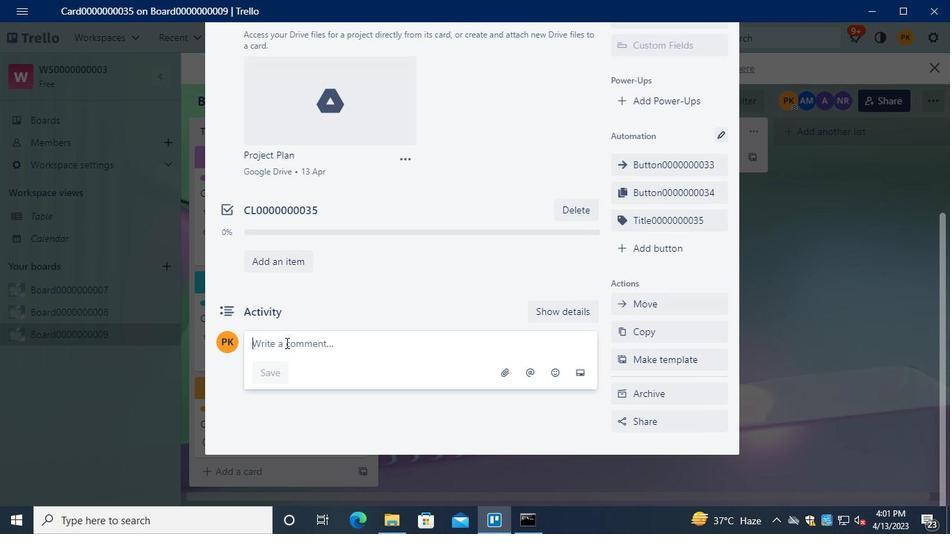 
Action: Keyboard C
Screenshot: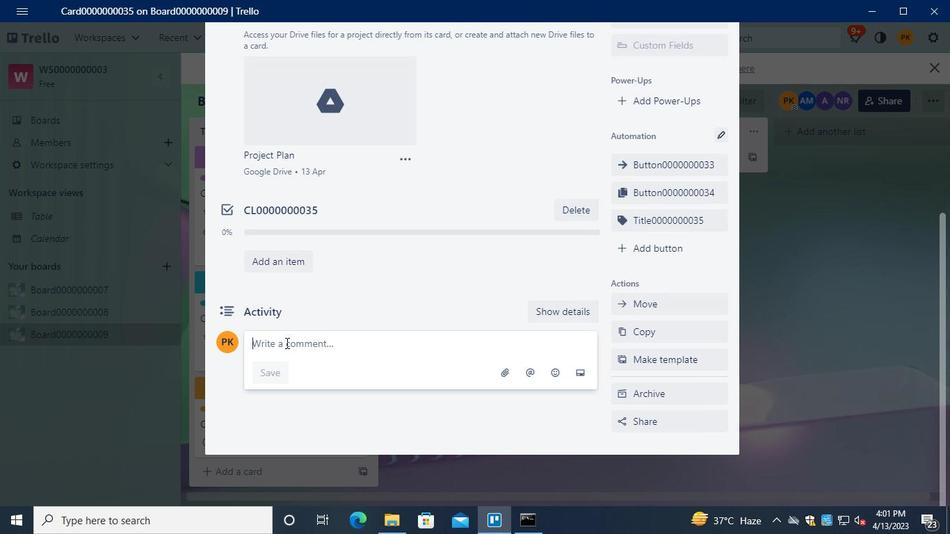 
Action: Mouse moved to (287, 340)
Screenshot: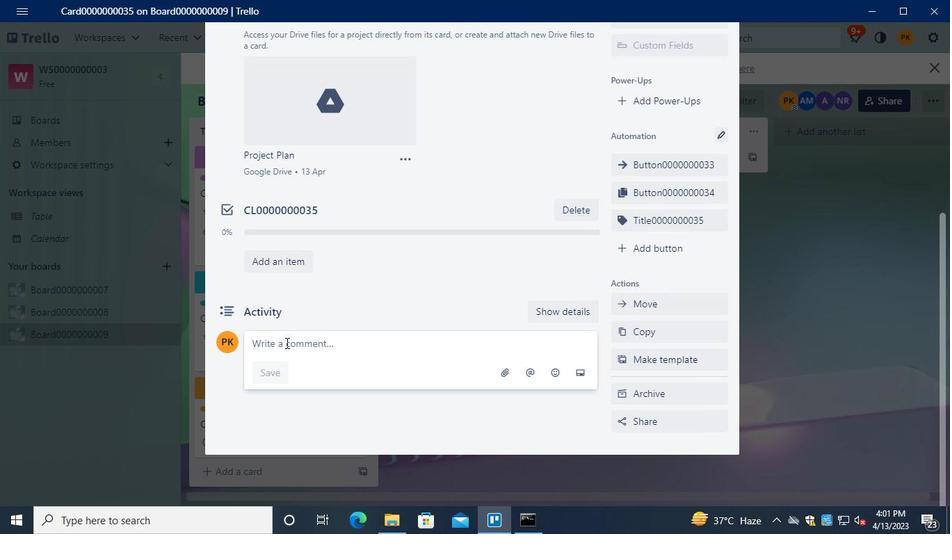 
Action: Keyboard M
Screenshot: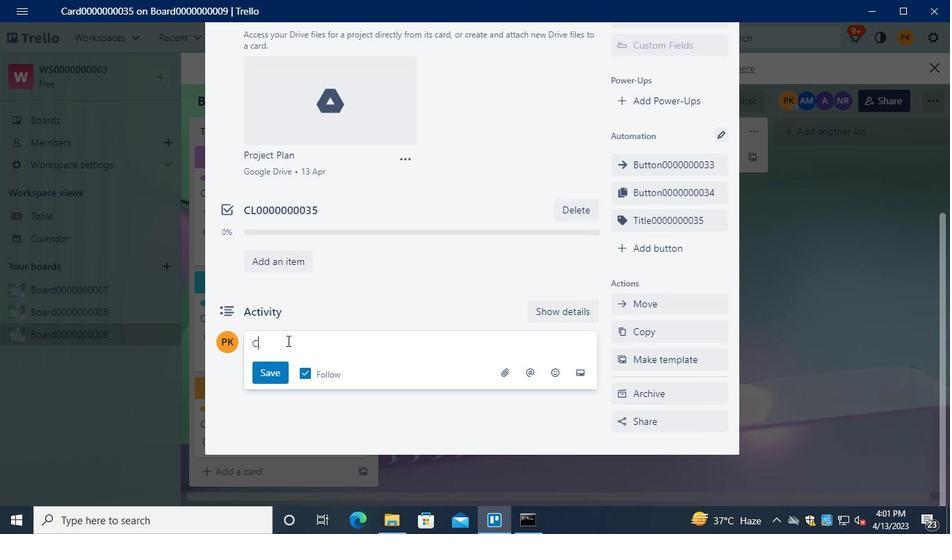 
Action: Keyboard <96>
Screenshot: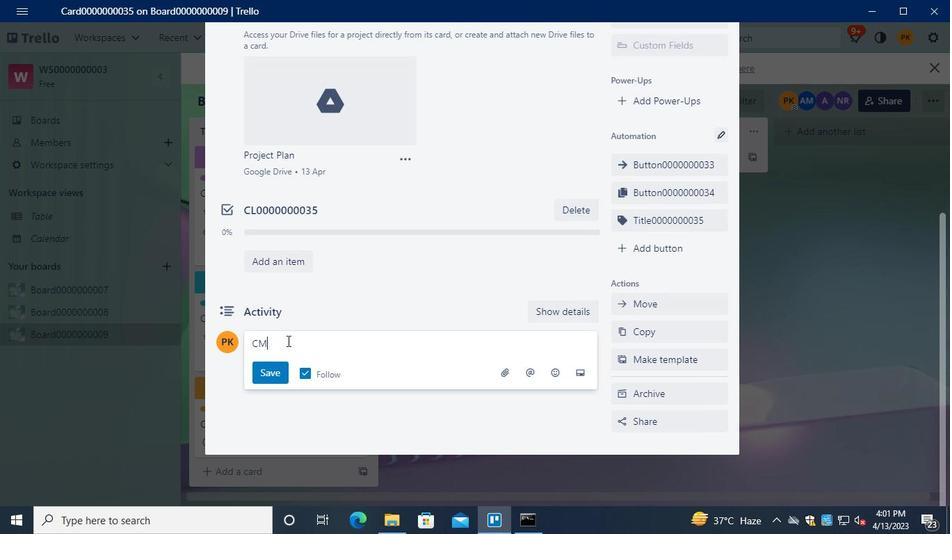 
Action: Keyboard <96>
Screenshot: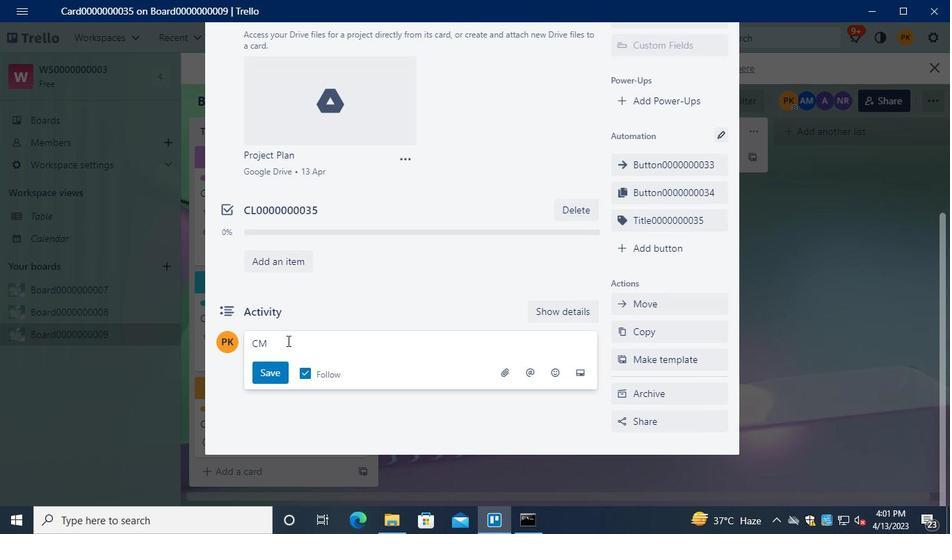 
Action: Keyboard <96>
Screenshot: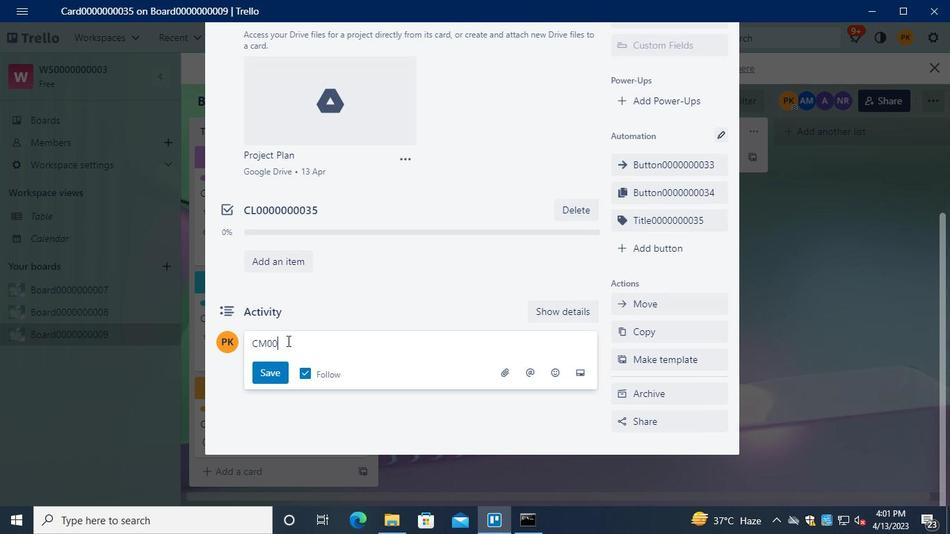 
Action: Keyboard <96>
Screenshot: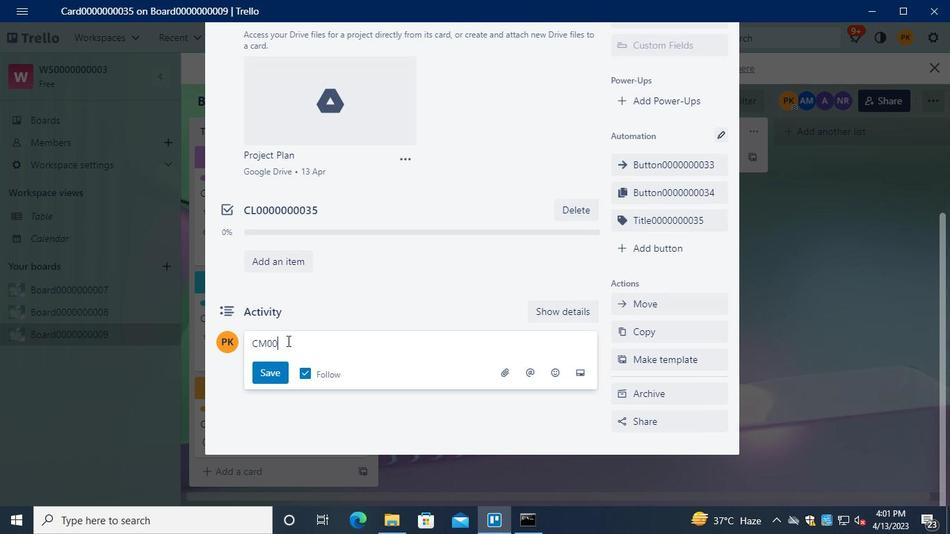 
Action: Keyboard <96>
Screenshot: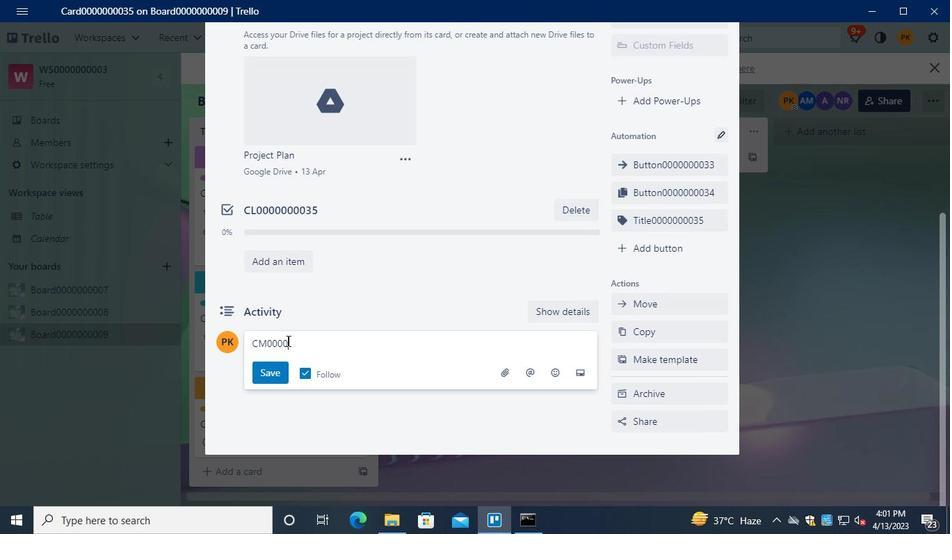 
Action: Keyboard <96>
Screenshot: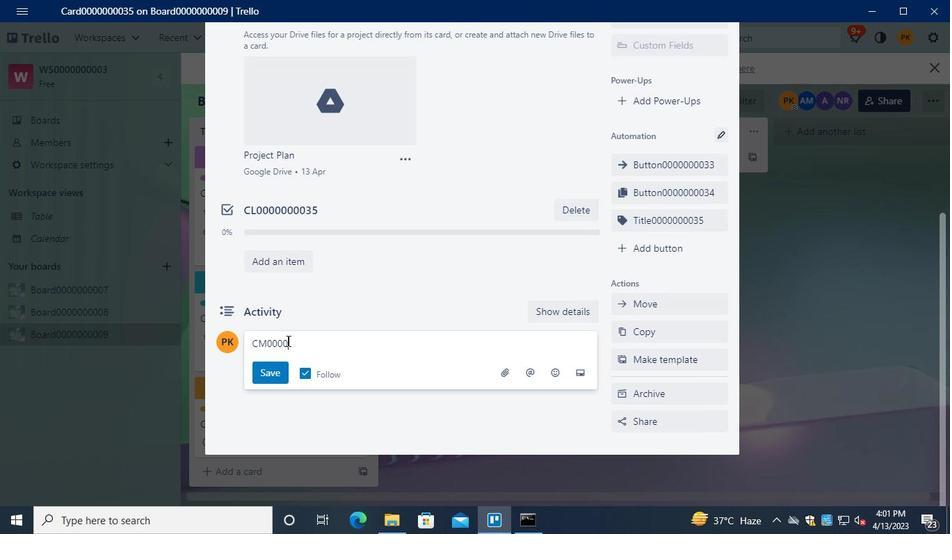 
Action: Keyboard <96>
Screenshot: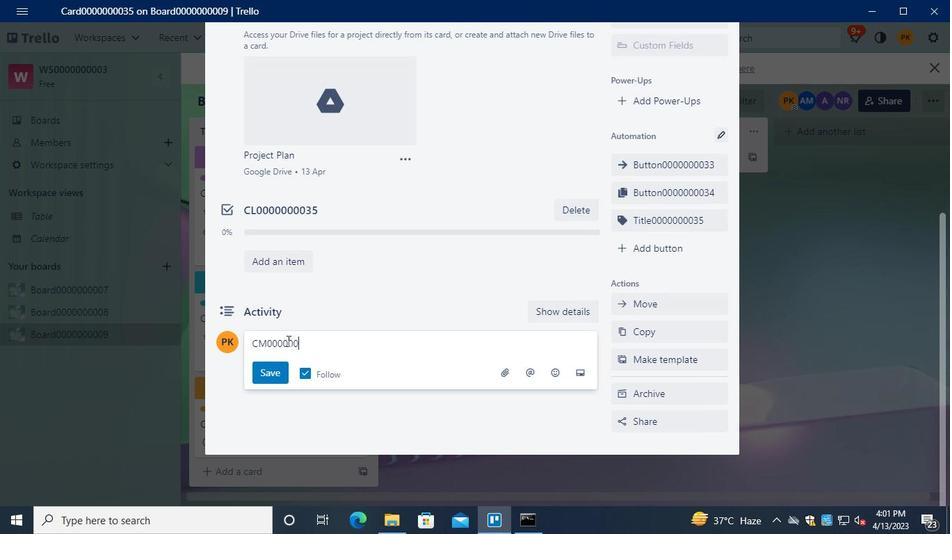 
Action: Keyboard <96>
Screenshot: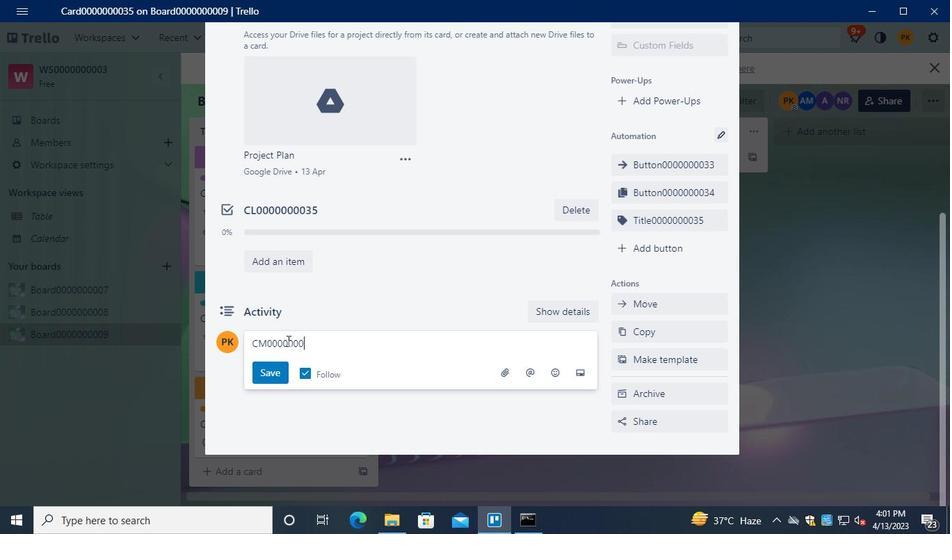 
Action: Keyboard <99>
Screenshot: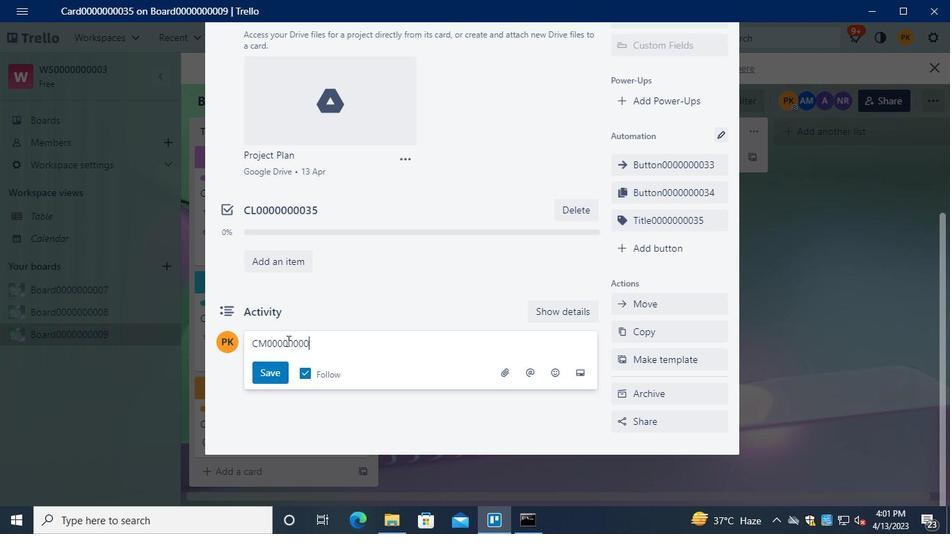 
Action: Keyboard <101>
Screenshot: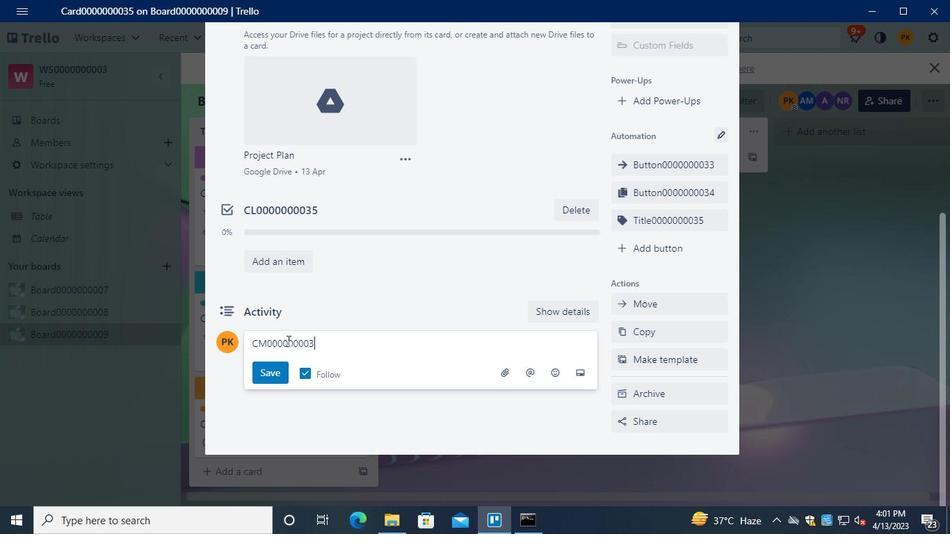
Action: Mouse moved to (267, 369)
Screenshot: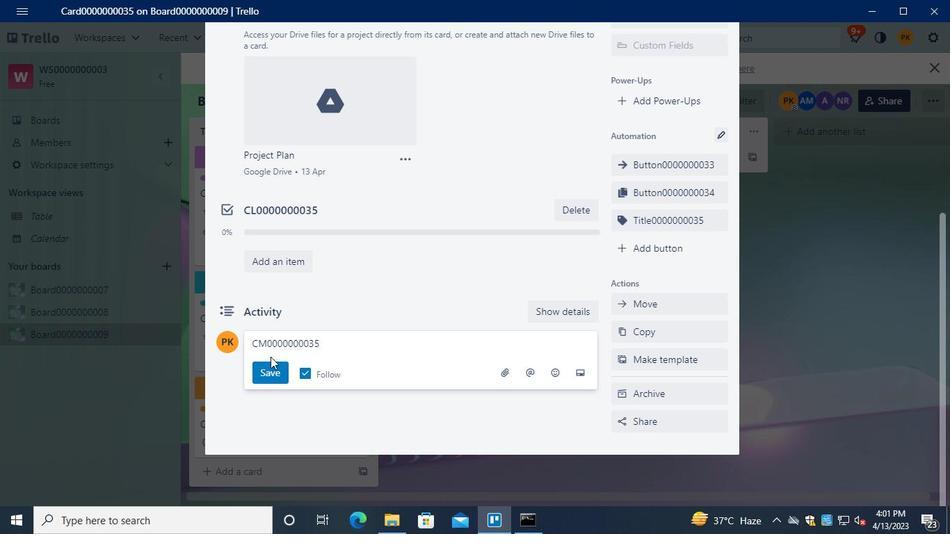 
Action: Mouse pressed left at (267, 369)
Screenshot: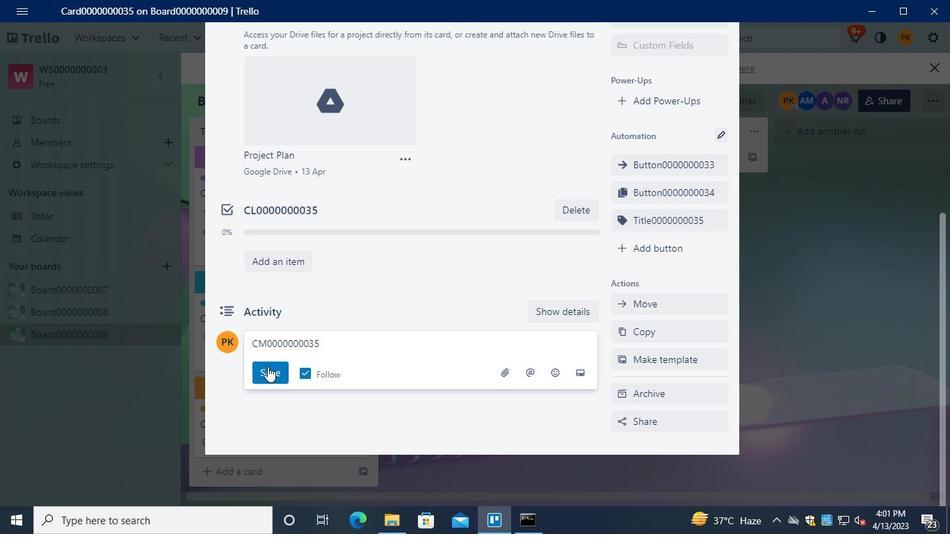 
Action: Mouse moved to (359, 298)
Screenshot: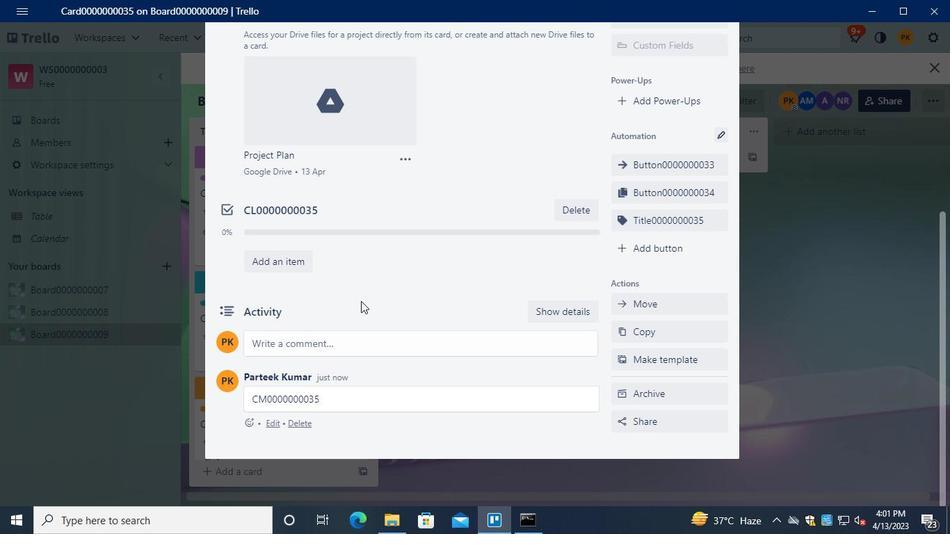 
Action: Keyboard Key.alt_l
Screenshot: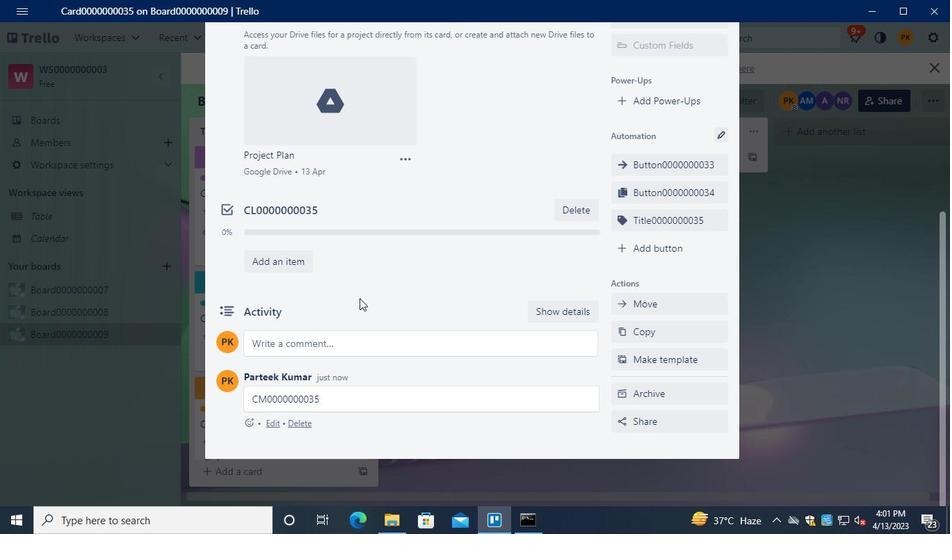 
Action: Keyboard Key.tab
Screenshot: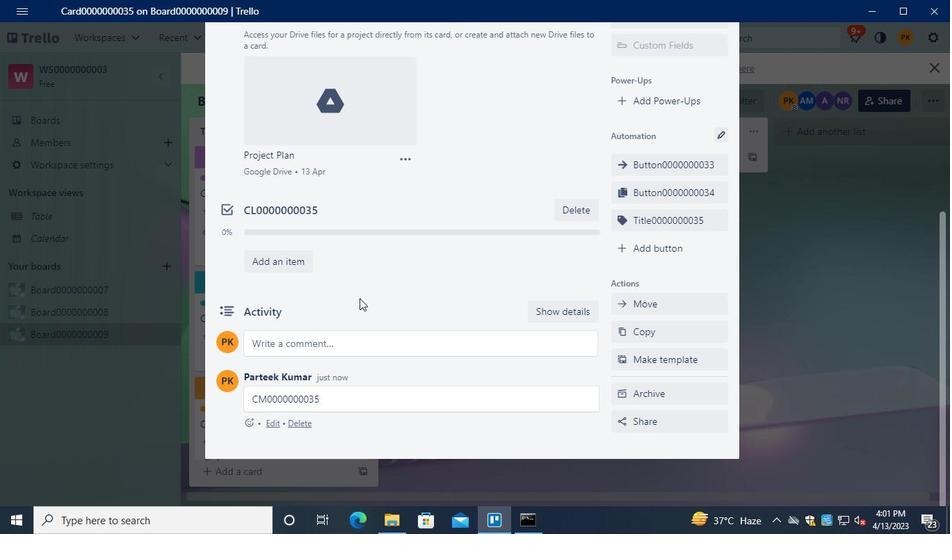 
Action: Mouse moved to (775, 121)
Screenshot: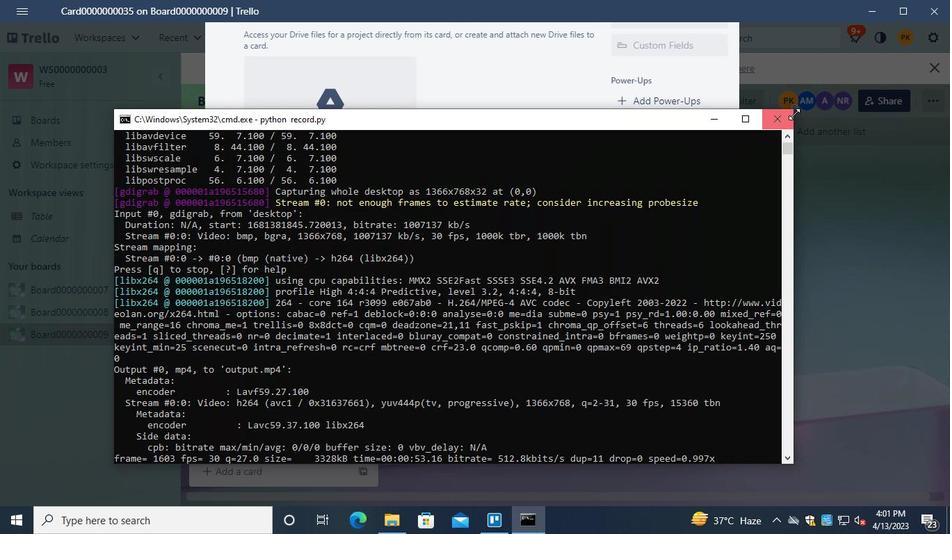 
Action: Mouse pressed left at (775, 121)
Screenshot: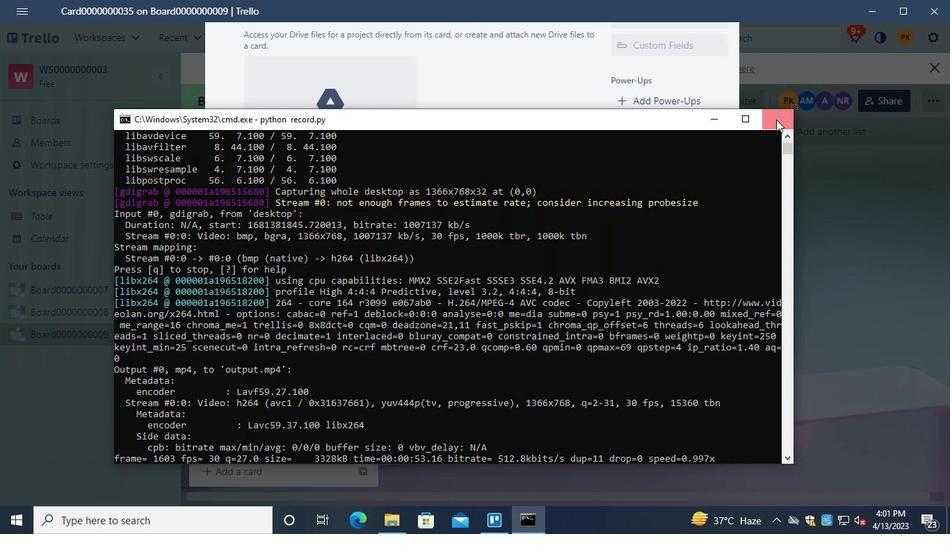 
